 Task: Look for space in Zhangzhou, China from 4th September, 2023 to 10th September, 2023 for 1 adult in price range Rs.9000 to Rs.17000. Place can be private room with 1  bedroom having 1 bed and 1 bathroom. Property type can be house, flat, guest house, hotel. Amenities needed are: washing machine. Booking option can be shelf check-in. Required host language is Chinese (Simplified).
Action: Mouse moved to (286, 155)
Screenshot: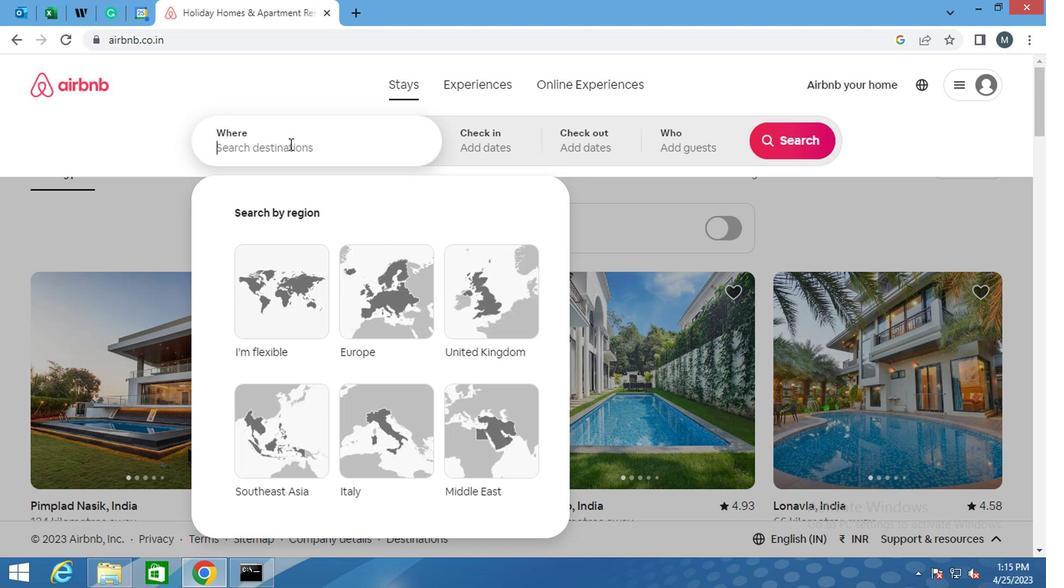 
Action: Mouse pressed left at (286, 155)
Screenshot: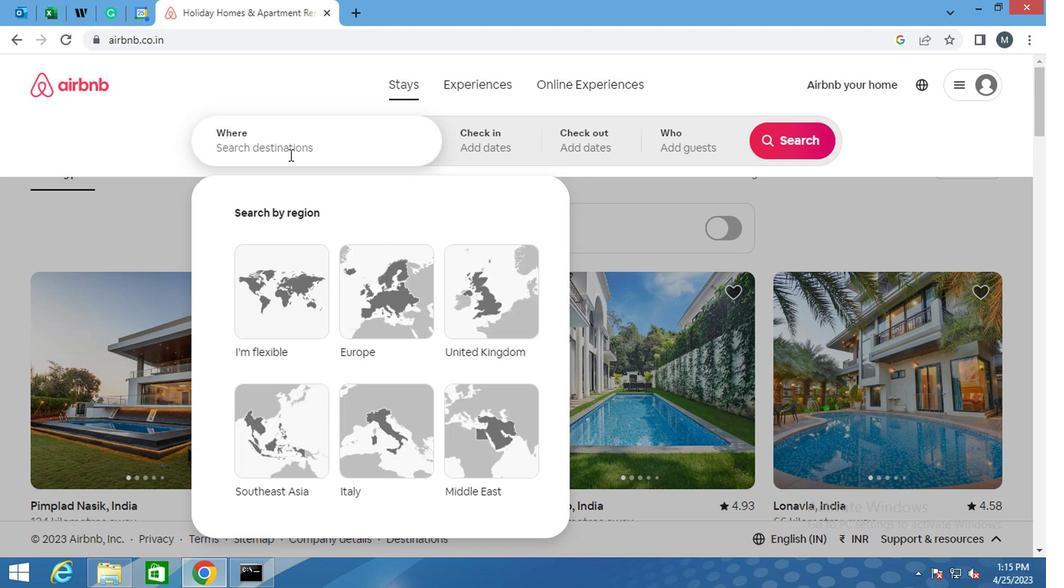 
Action: Mouse moved to (292, 152)
Screenshot: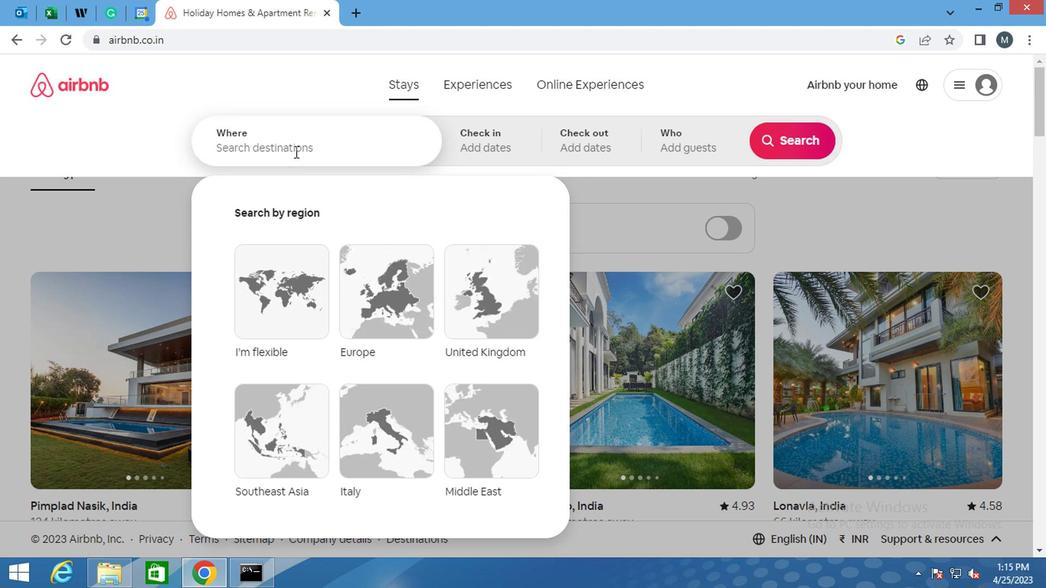 
Action: Key pressed <Key.shift>ZHANGZHOU,<Key.shift>CHINA
Screenshot: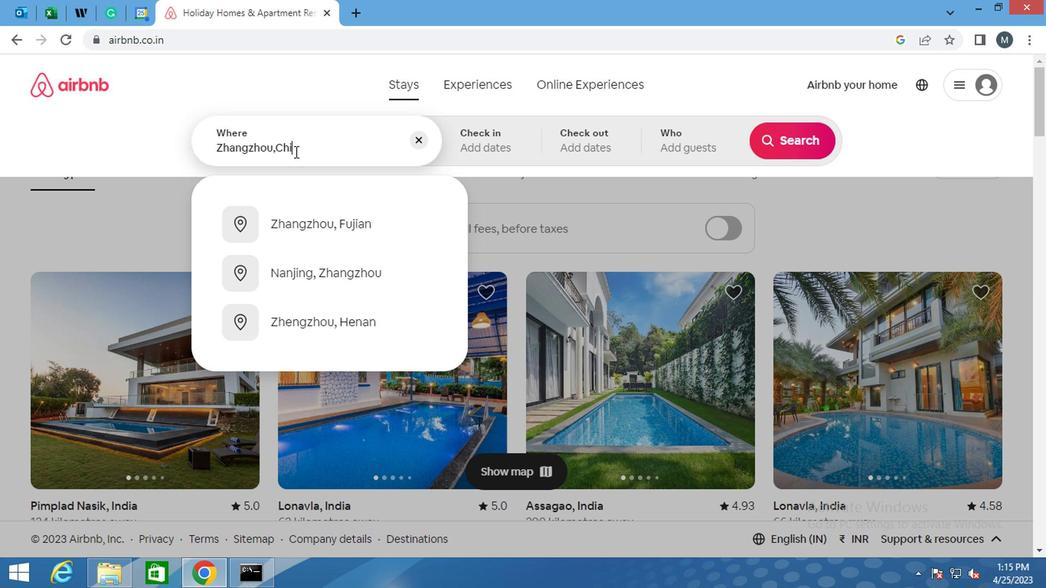 
Action: Mouse moved to (316, 141)
Screenshot: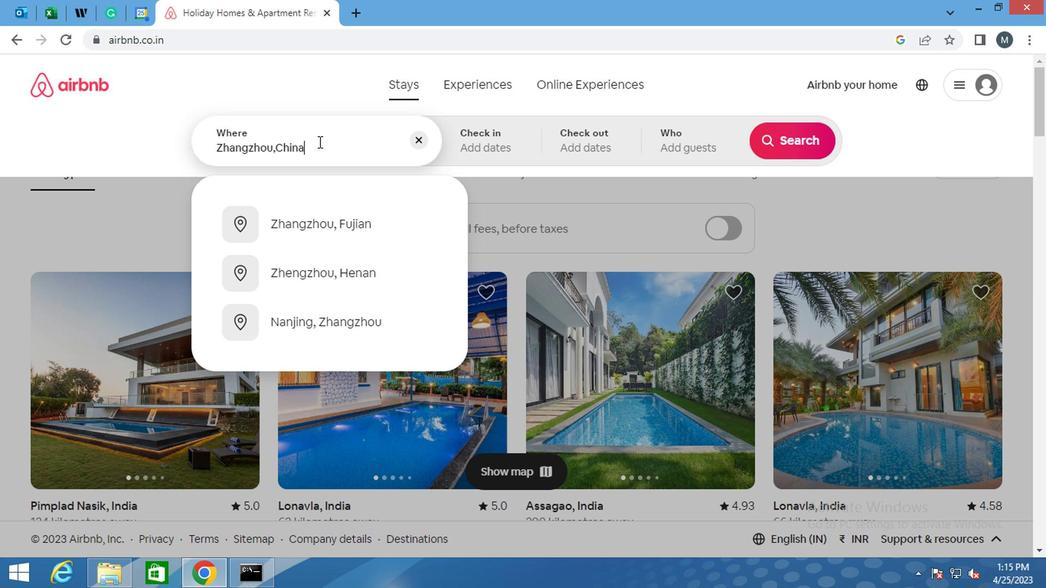 
Action: Key pressed <Key.enter>
Screenshot: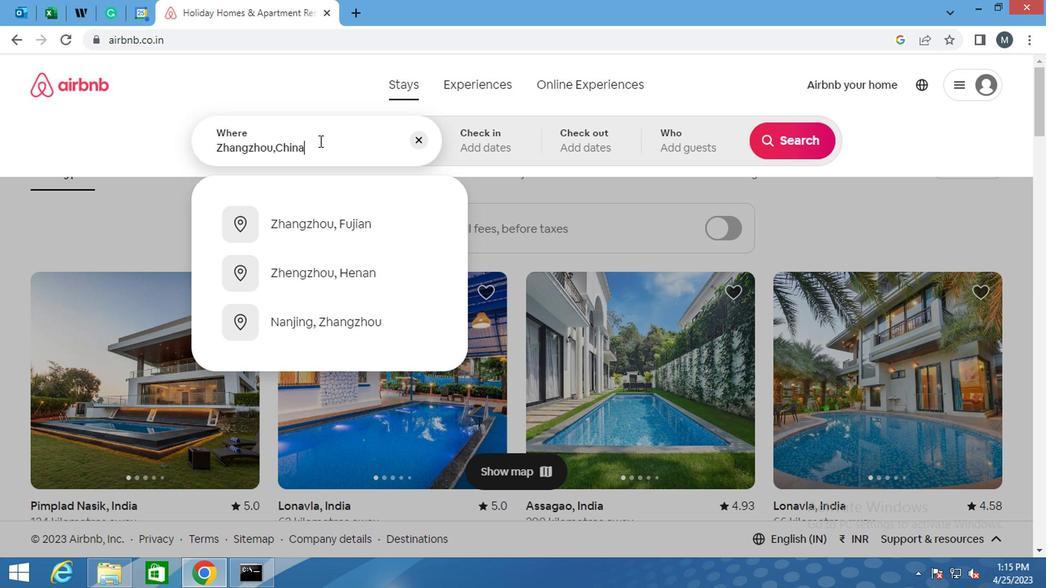 
Action: Mouse moved to (780, 264)
Screenshot: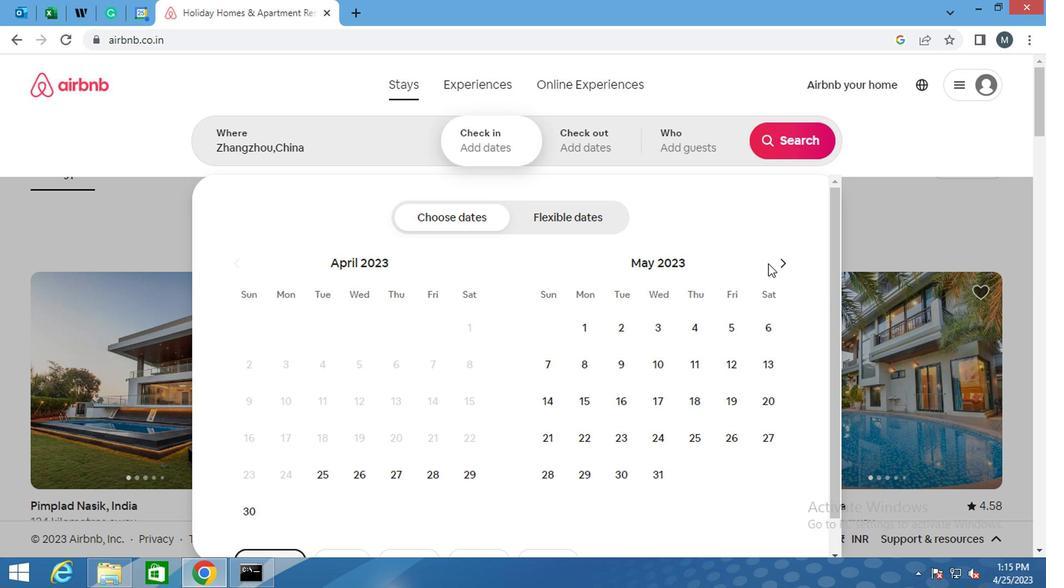 
Action: Mouse pressed left at (780, 264)
Screenshot: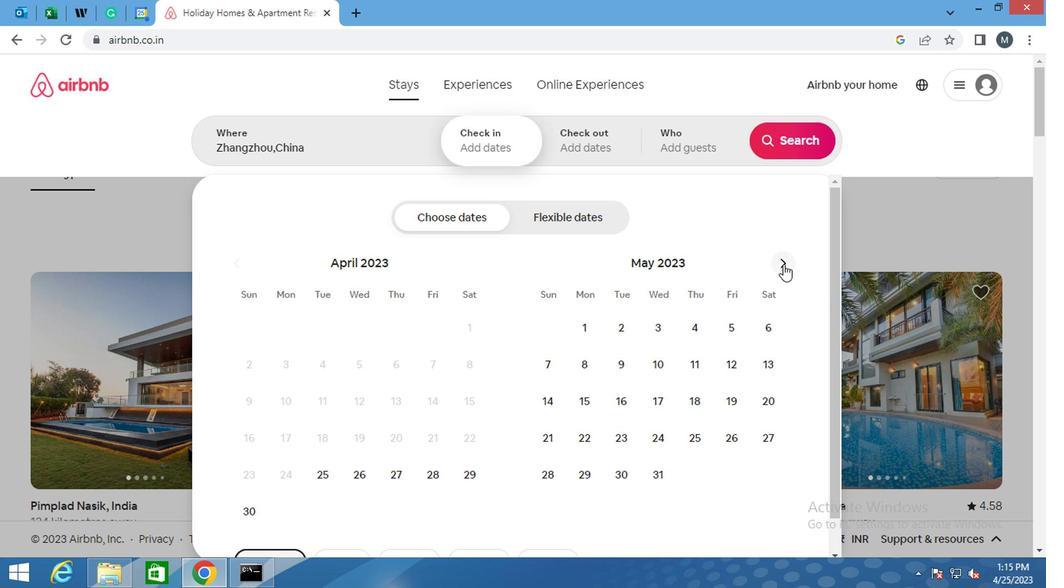 
Action: Mouse pressed left at (780, 264)
Screenshot: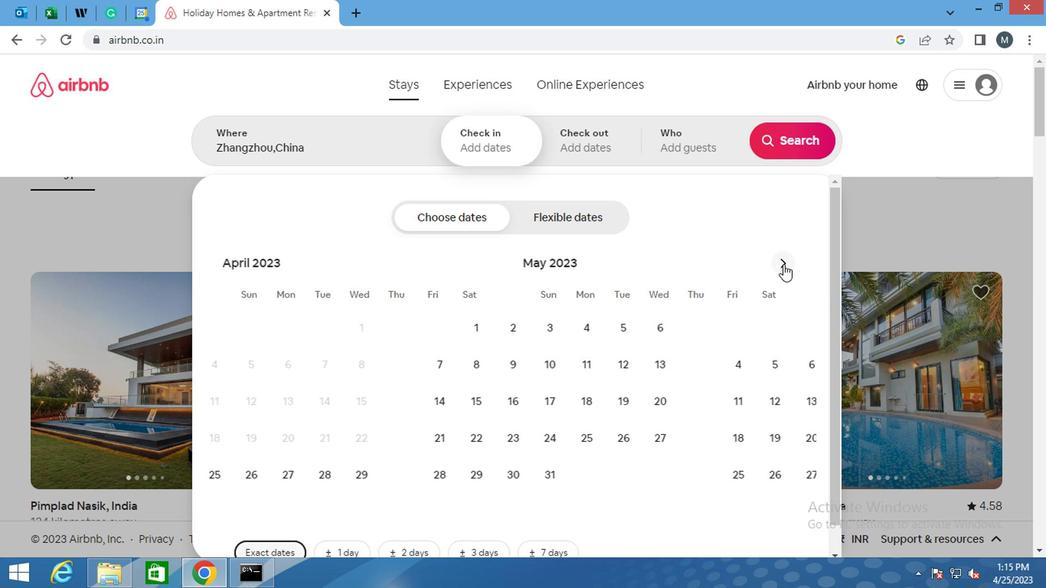 
Action: Mouse pressed left at (780, 264)
Screenshot: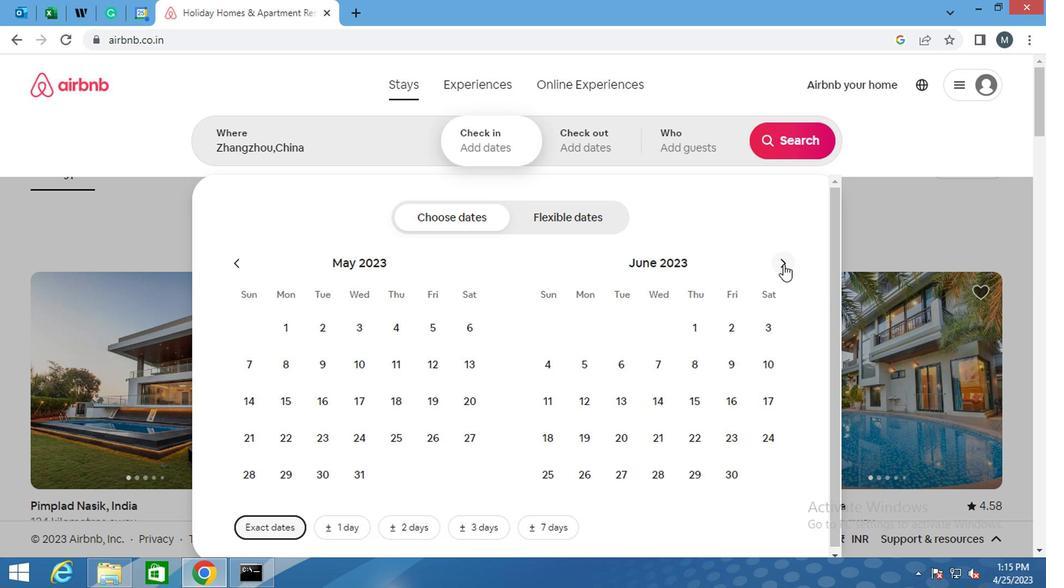 
Action: Mouse moved to (780, 264)
Screenshot: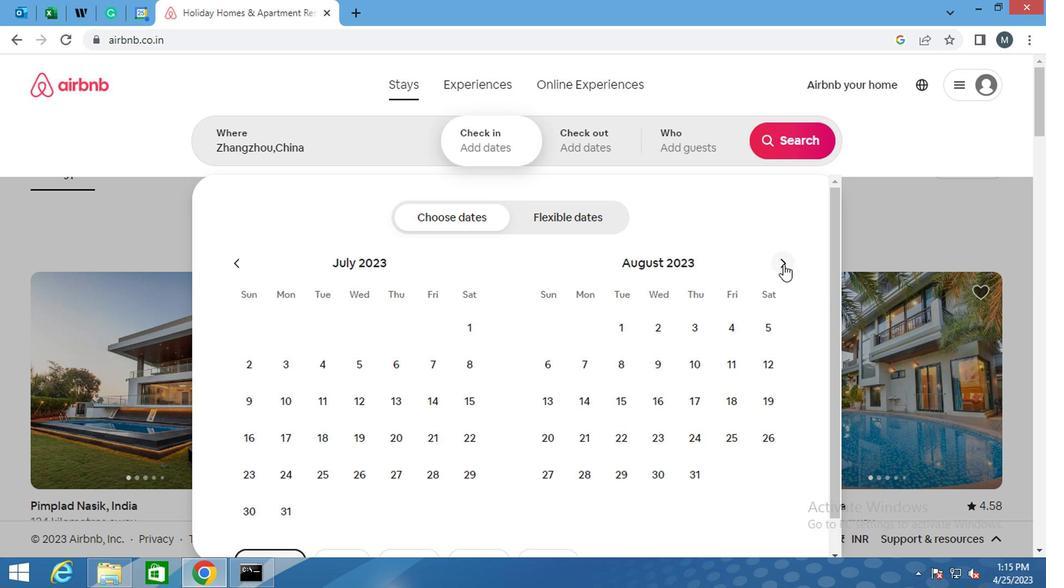 
Action: Mouse pressed left at (780, 264)
Screenshot: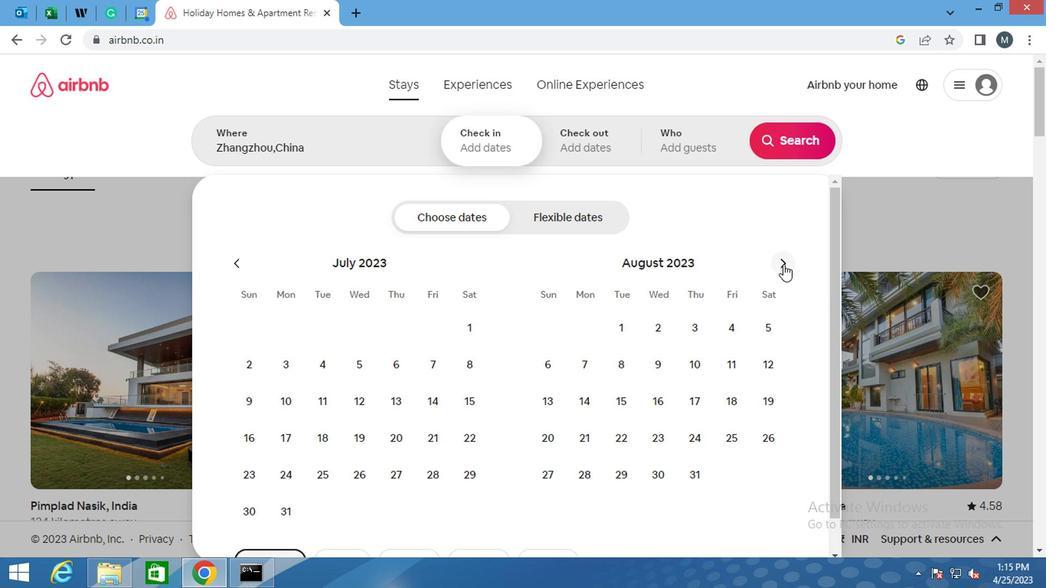 
Action: Mouse moved to (582, 367)
Screenshot: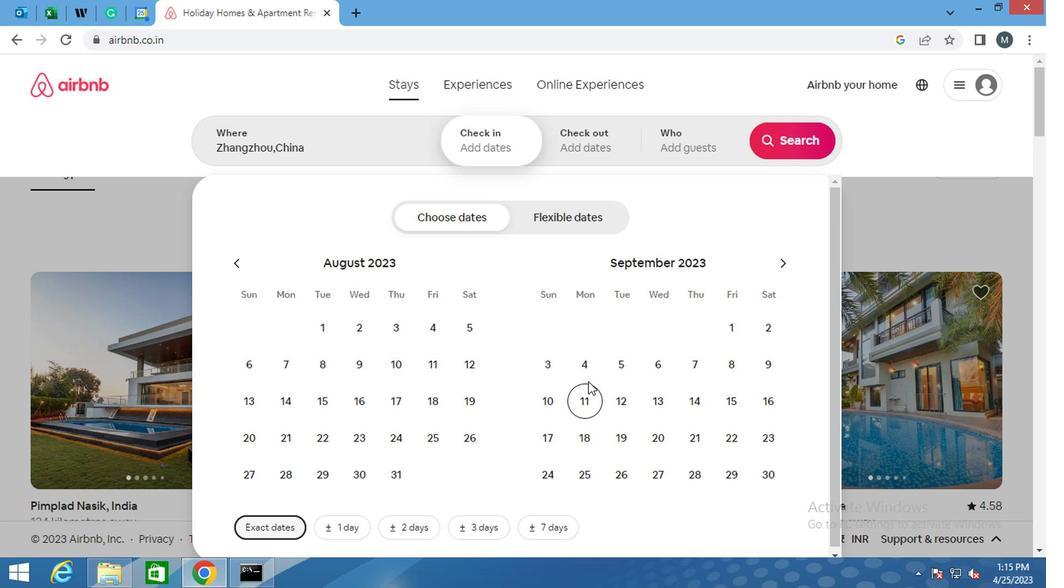 
Action: Mouse pressed left at (582, 367)
Screenshot: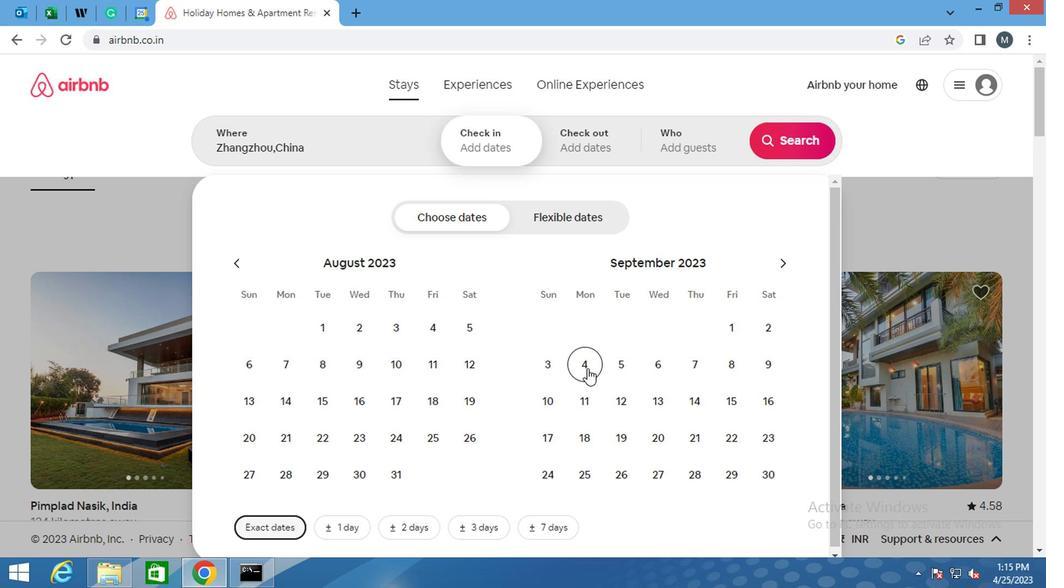
Action: Mouse moved to (558, 404)
Screenshot: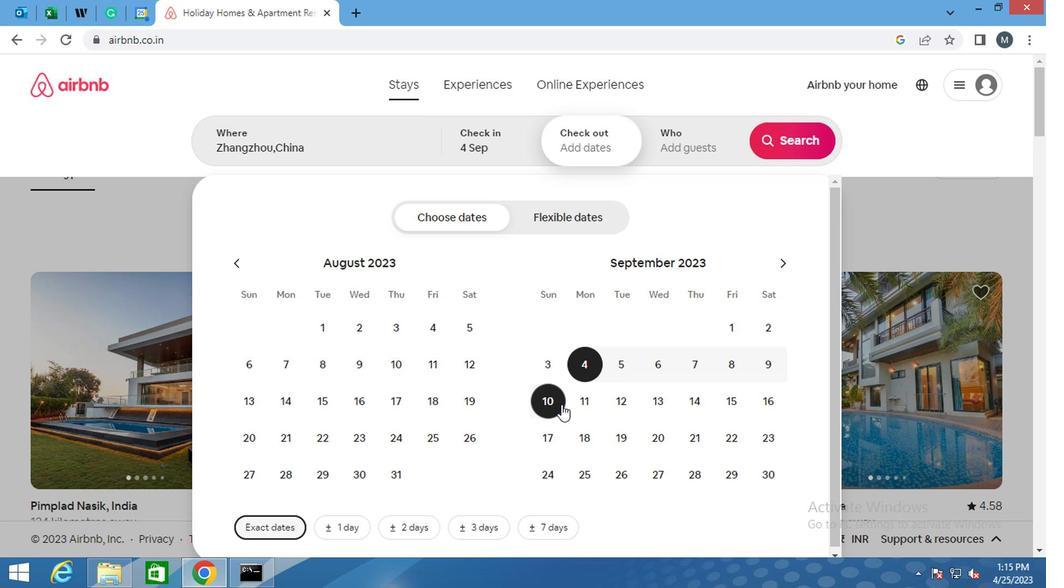 
Action: Mouse pressed left at (558, 404)
Screenshot: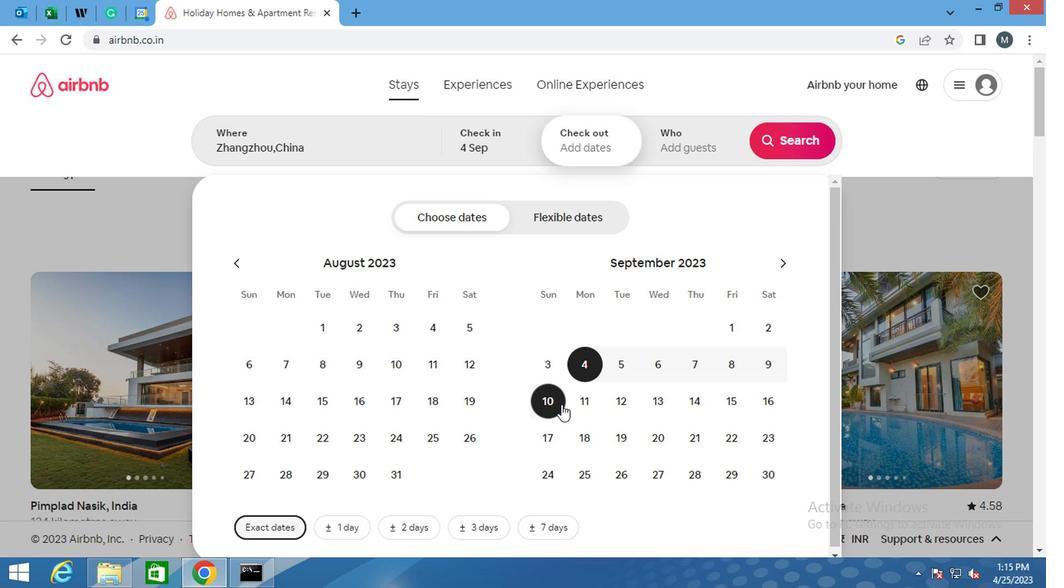 
Action: Mouse moved to (707, 130)
Screenshot: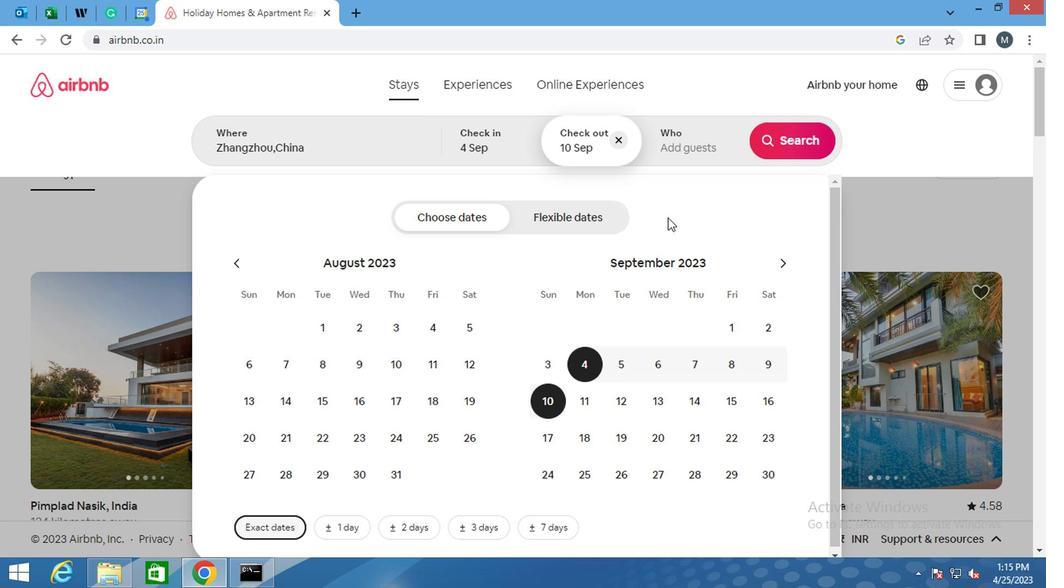 
Action: Mouse pressed left at (707, 130)
Screenshot: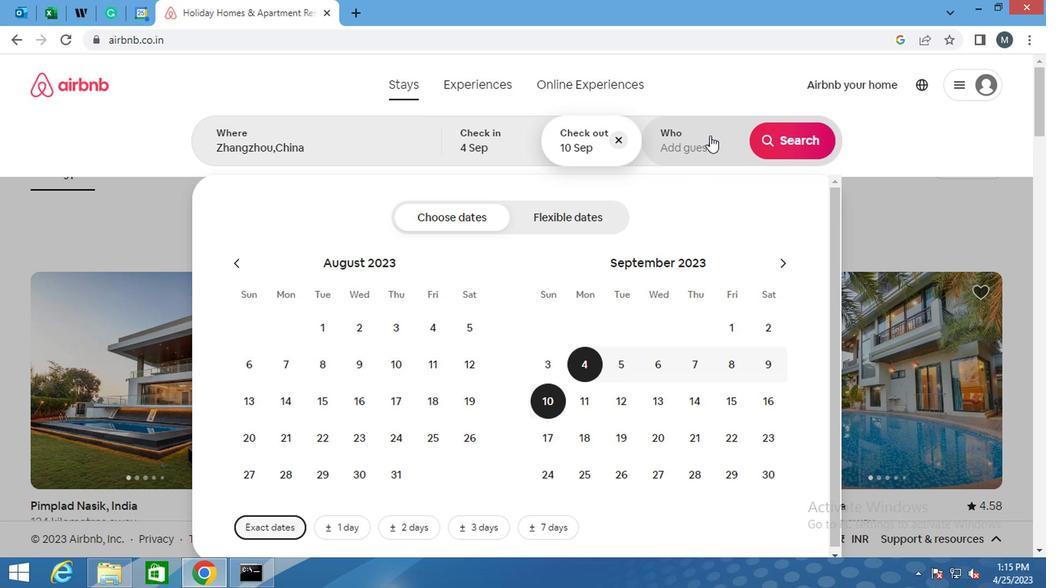 
Action: Mouse moved to (794, 225)
Screenshot: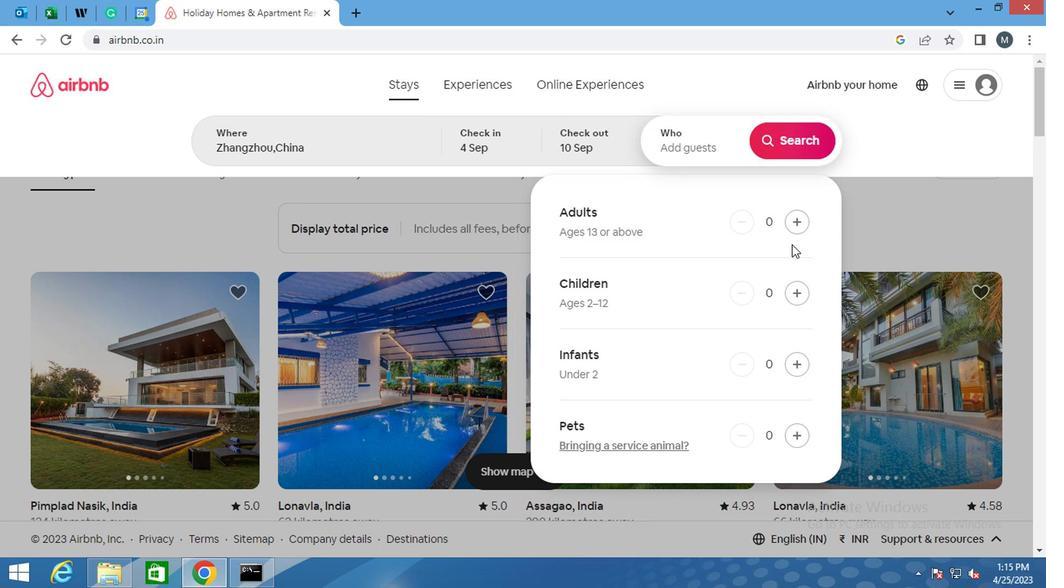 
Action: Mouse pressed left at (794, 225)
Screenshot: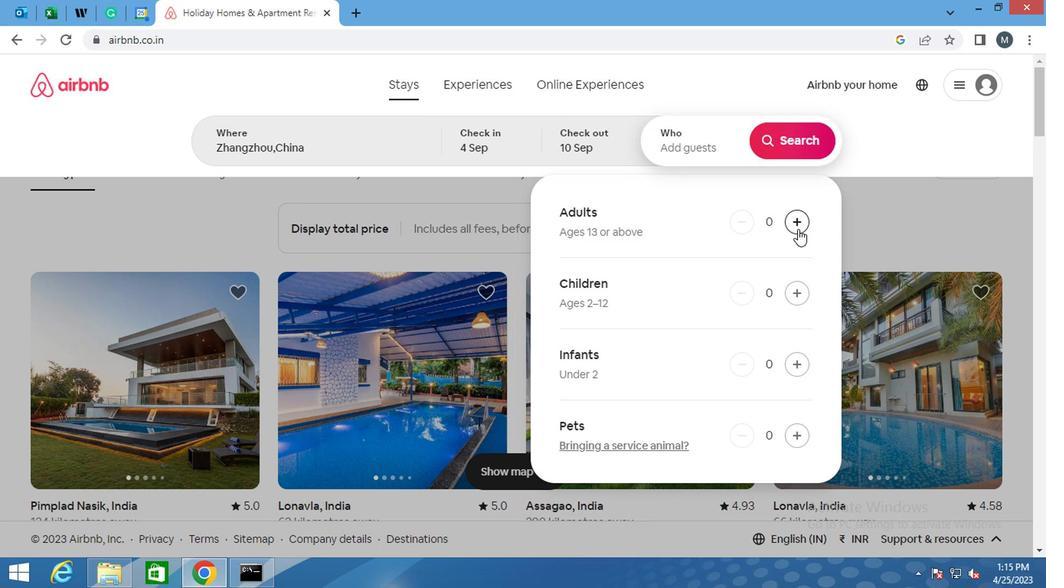
Action: Mouse moved to (779, 143)
Screenshot: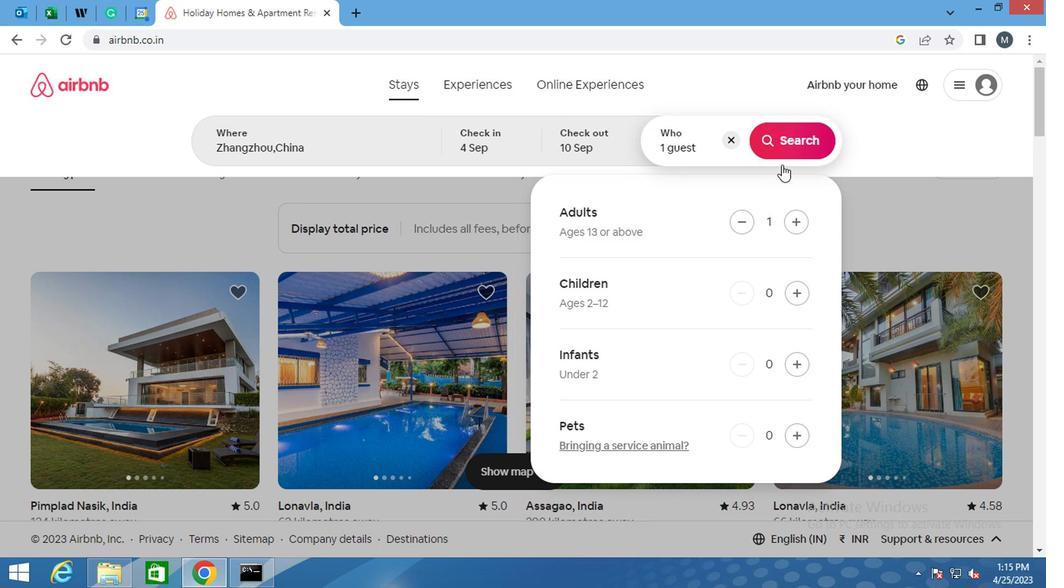 
Action: Mouse pressed left at (779, 143)
Screenshot: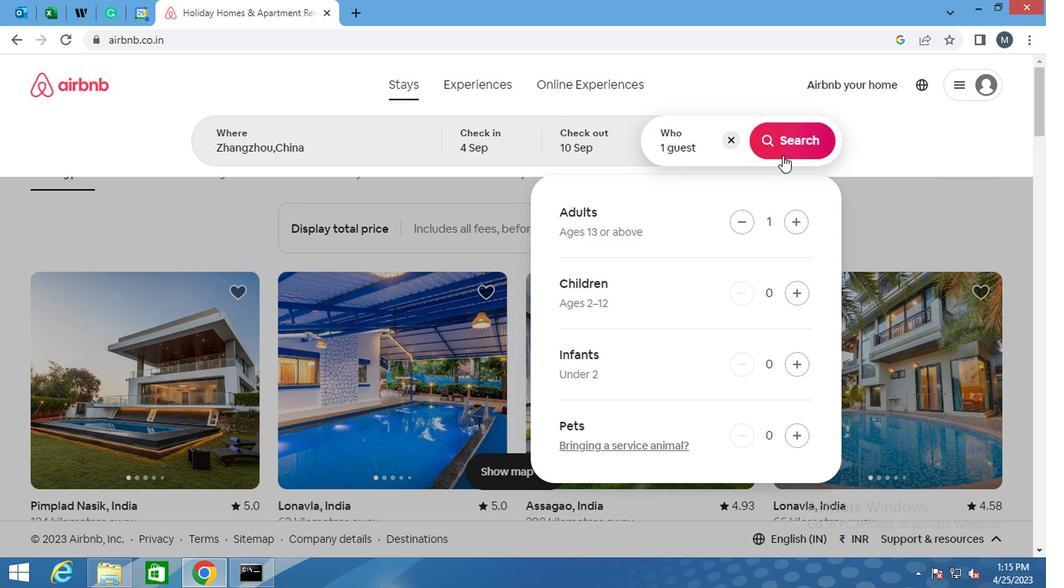 
Action: Mouse moved to (977, 160)
Screenshot: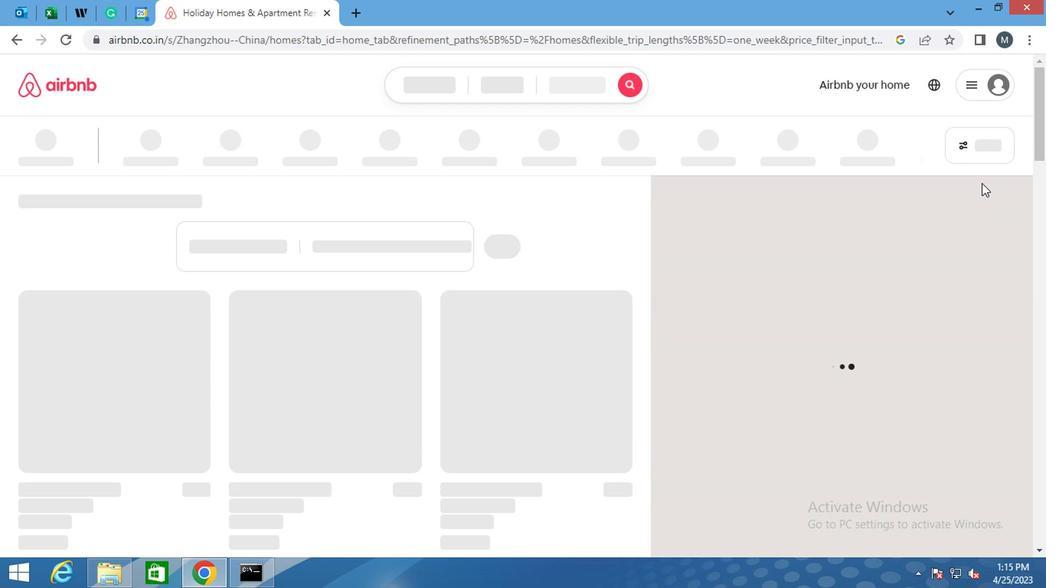 
Action: Mouse pressed left at (977, 160)
Screenshot: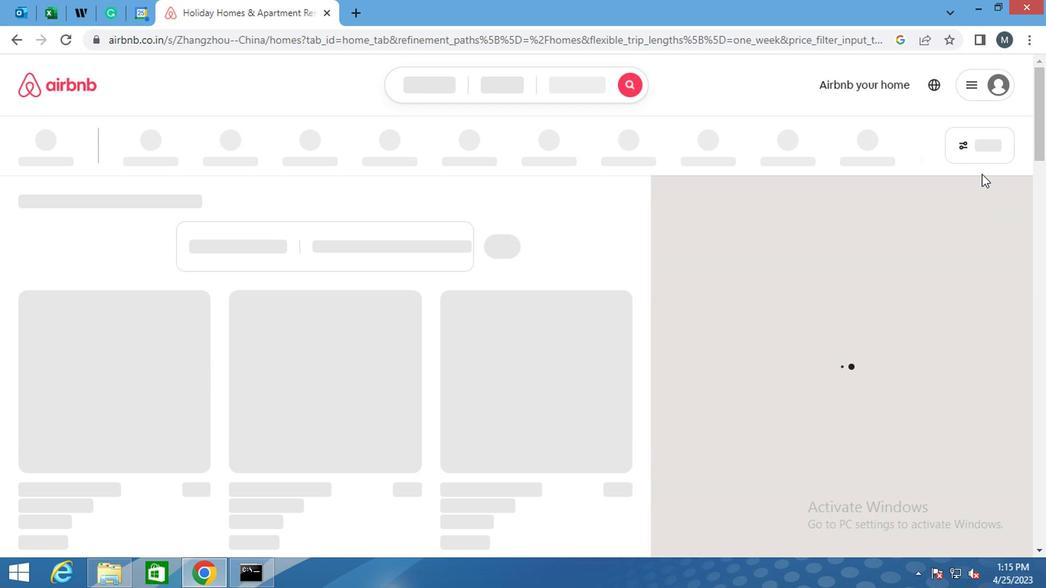 
Action: Mouse moved to (400, 247)
Screenshot: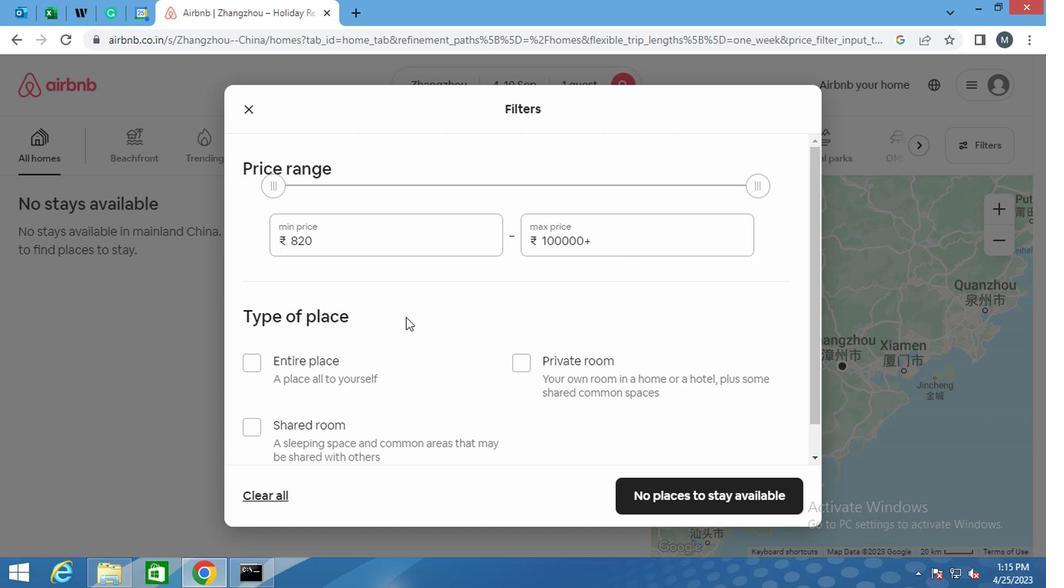 
Action: Mouse pressed left at (400, 247)
Screenshot: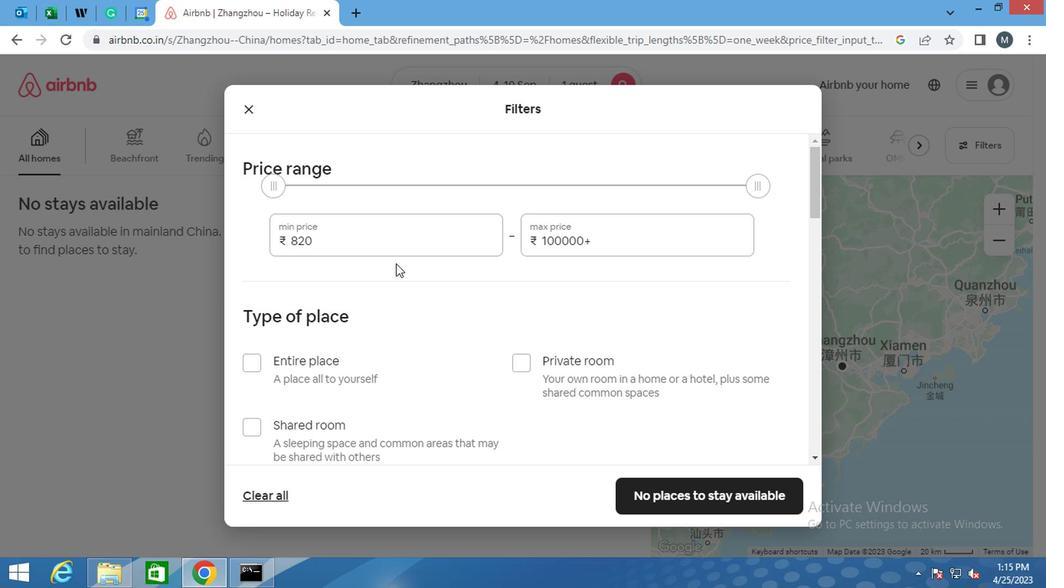 
Action: Mouse moved to (395, 253)
Screenshot: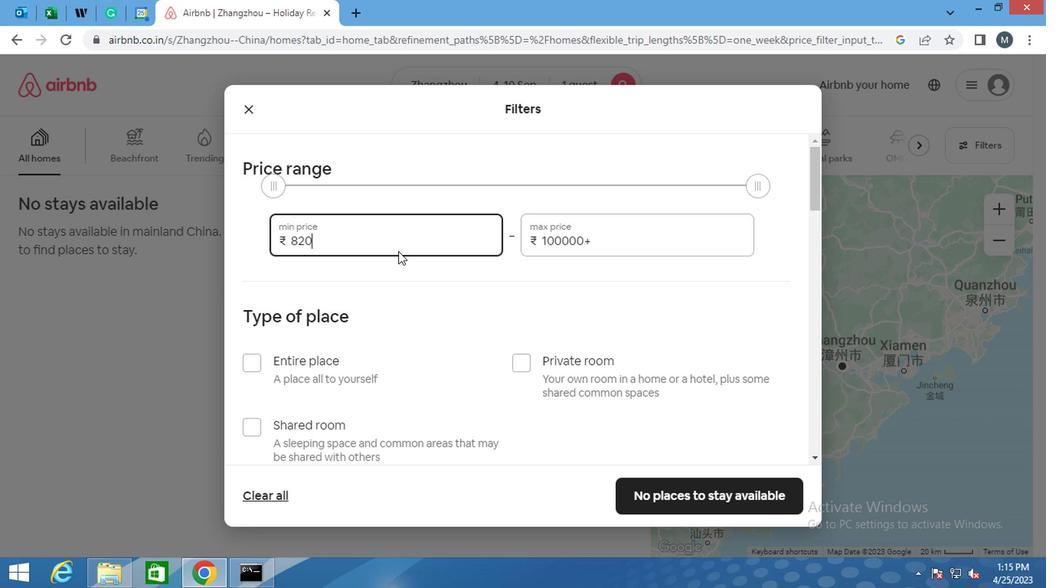 
Action: Key pressed <Key.backspace><Key.backspace><Key.backspace>
Screenshot: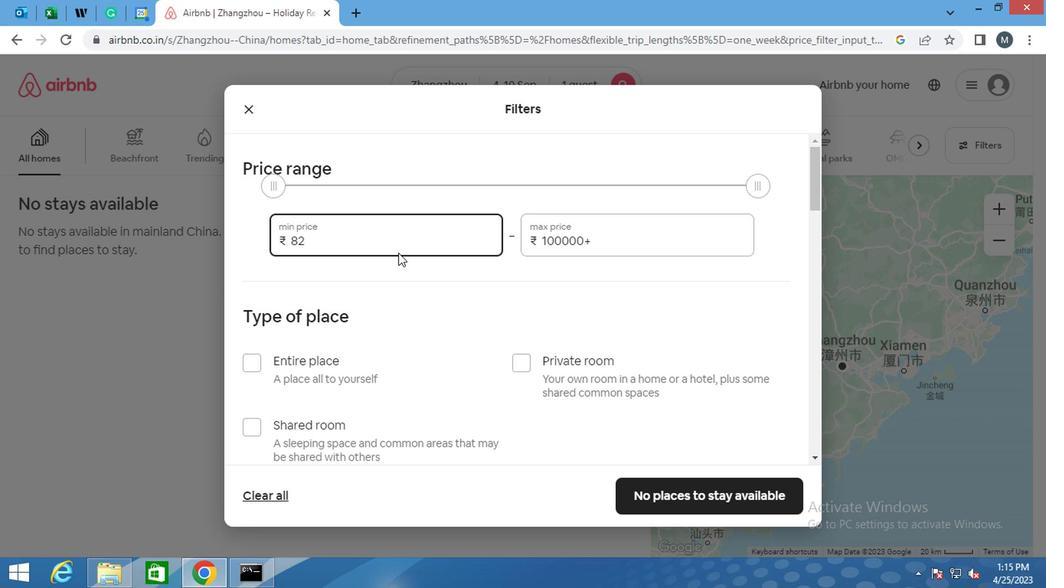 
Action: Mouse moved to (395, 254)
Screenshot: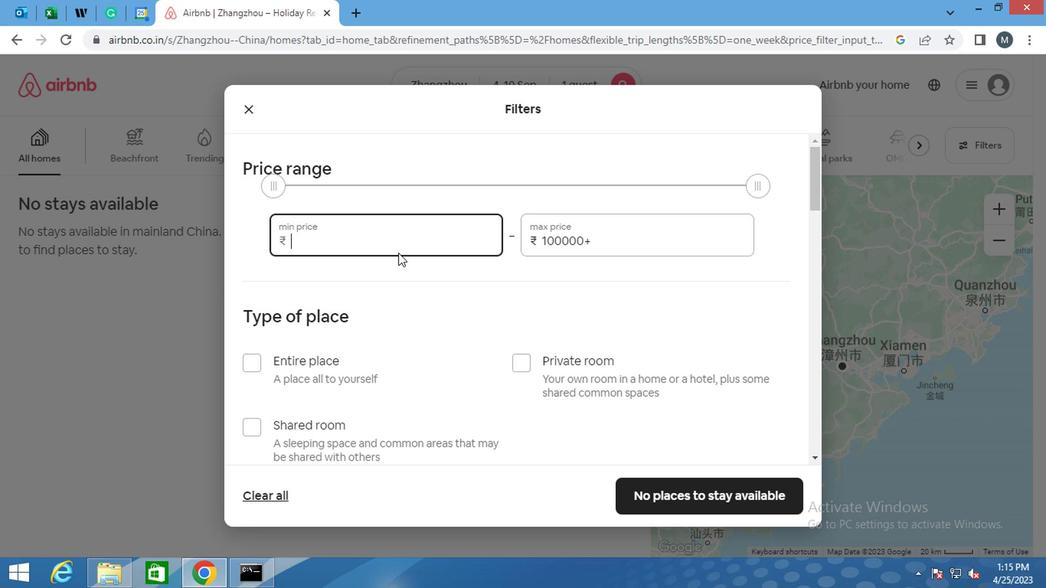 
Action: Key pressed 9000
Screenshot: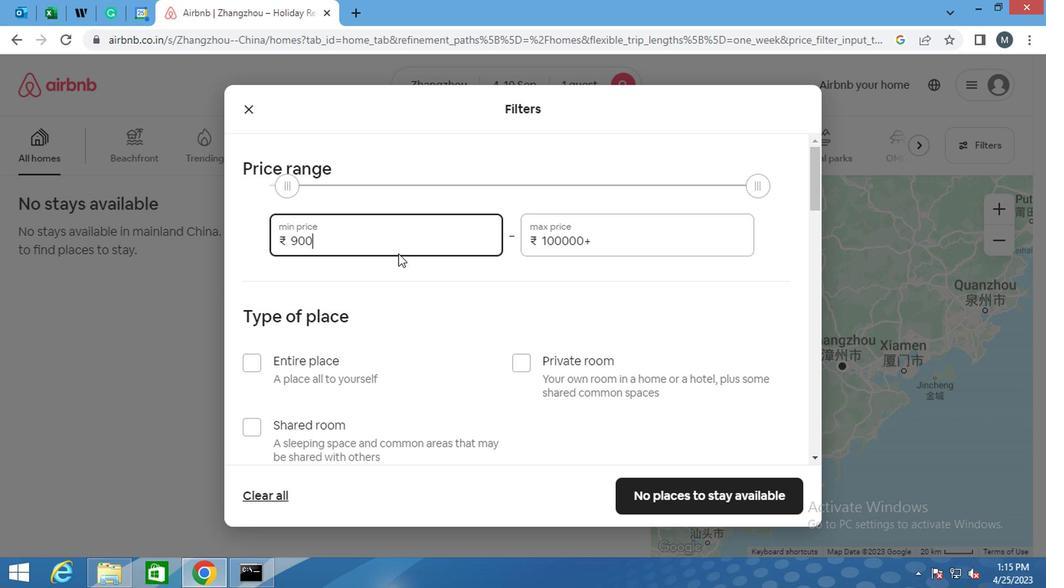
Action: Mouse moved to (607, 237)
Screenshot: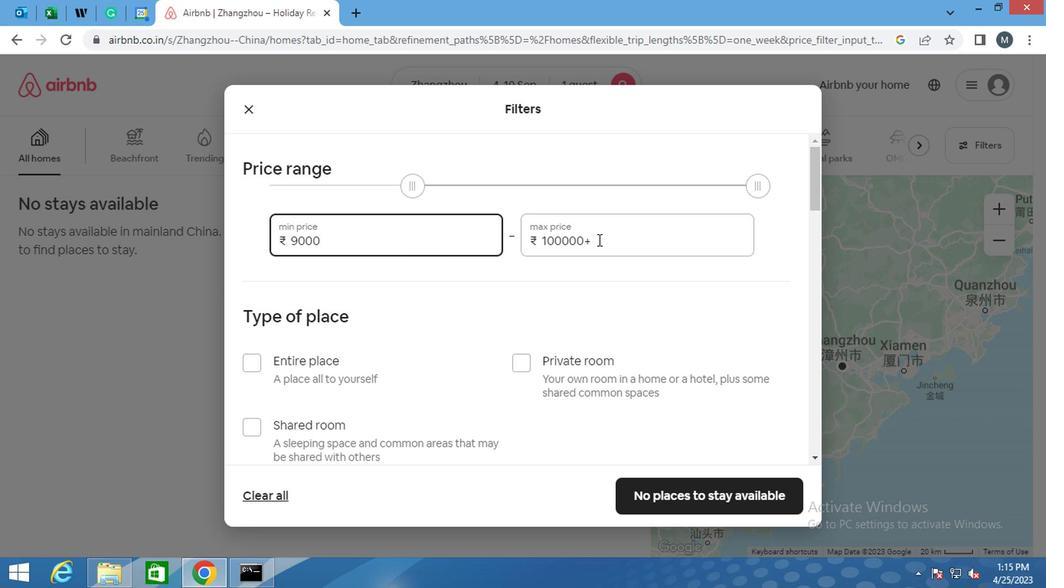 
Action: Mouse pressed left at (607, 237)
Screenshot: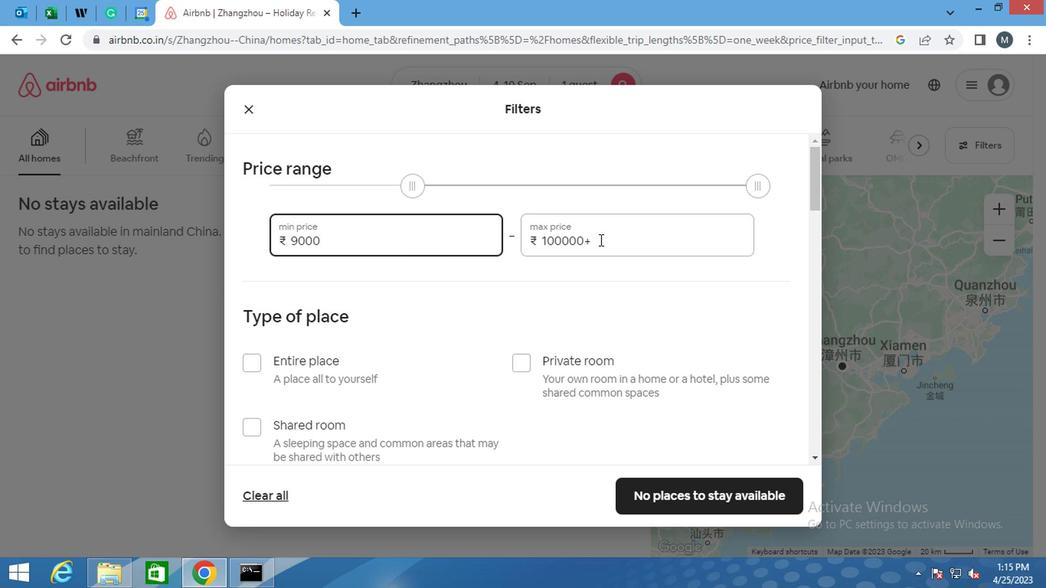
Action: Mouse moved to (608, 242)
Screenshot: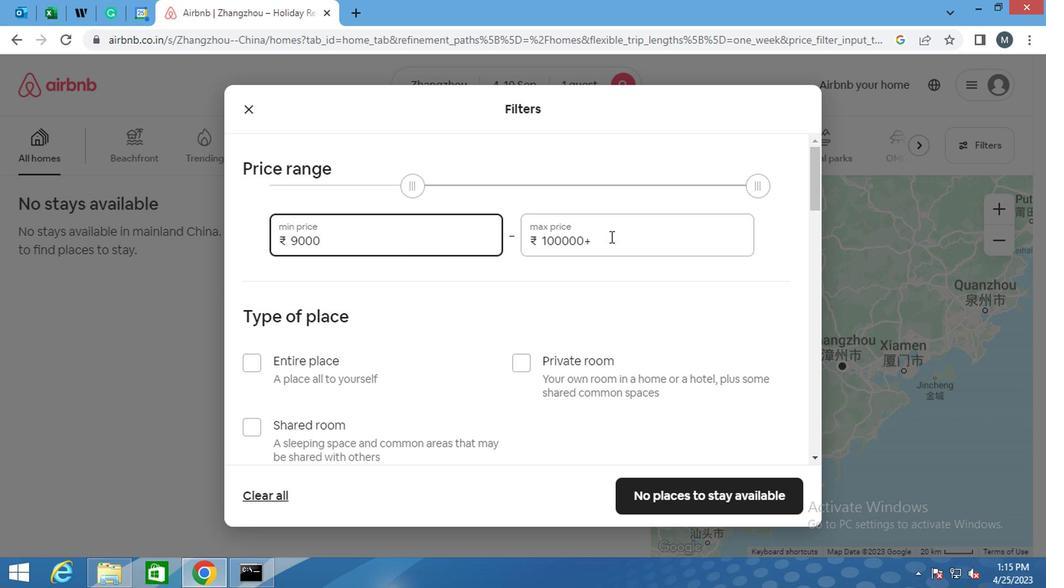 
Action: Key pressed <Key.backspace><Key.backspace>
Screenshot: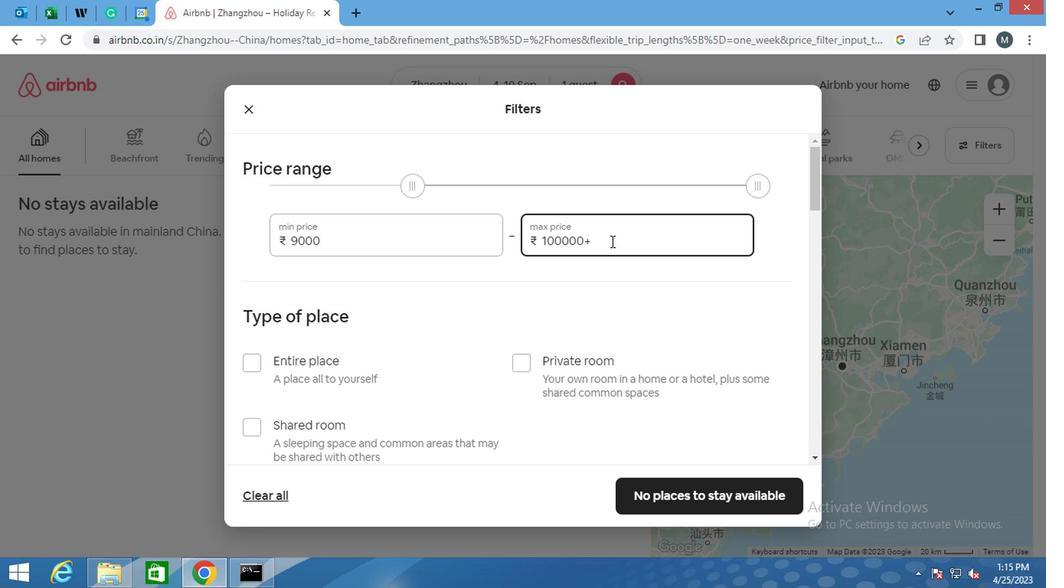 
Action: Mouse moved to (606, 242)
Screenshot: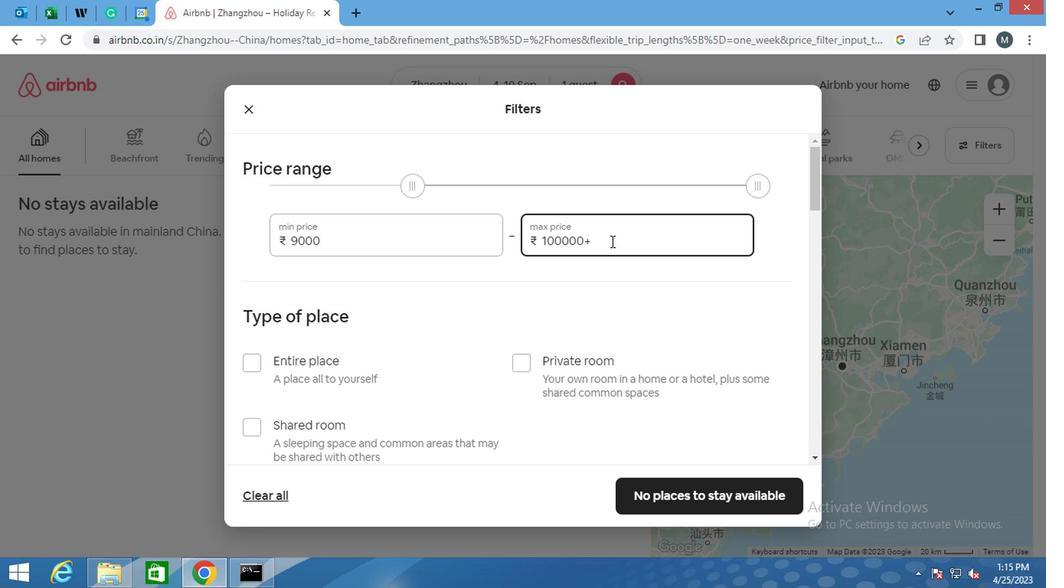 
Action: Key pressed <Key.backspace><Key.backspace><Key.backspace>
Screenshot: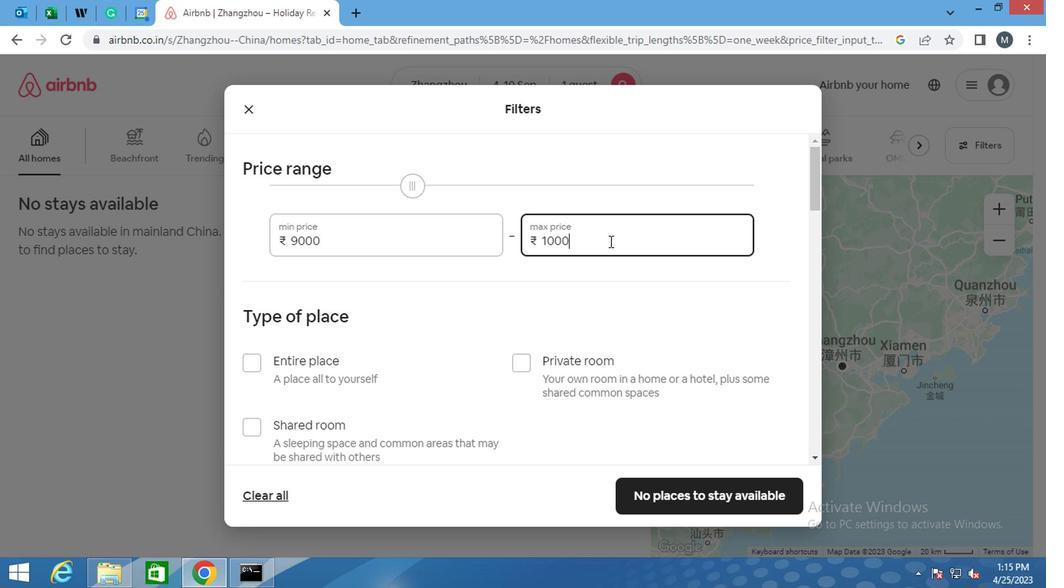 
Action: Mouse moved to (604, 242)
Screenshot: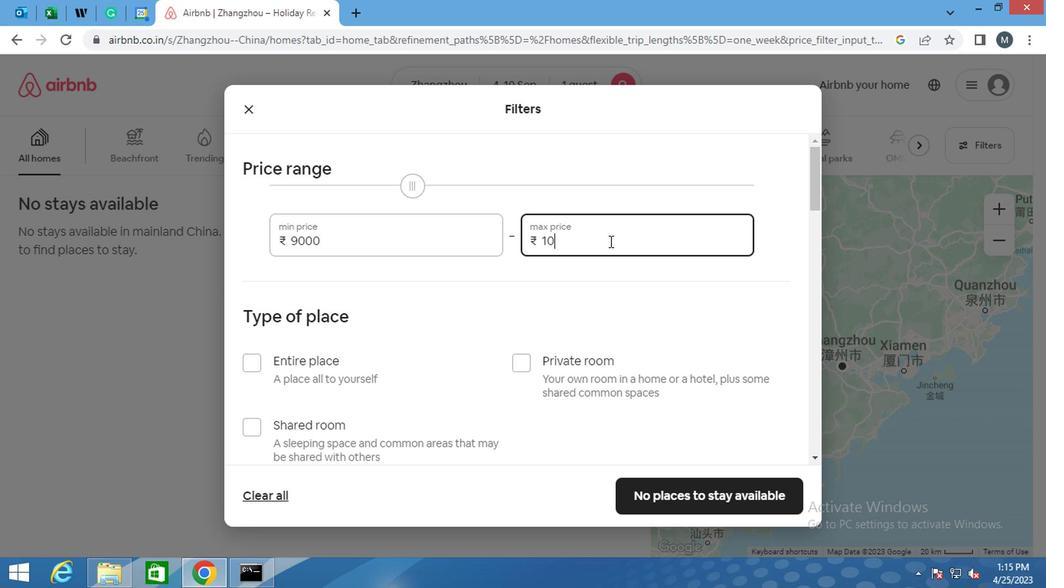 
Action: Key pressed <Key.backspace>
Screenshot: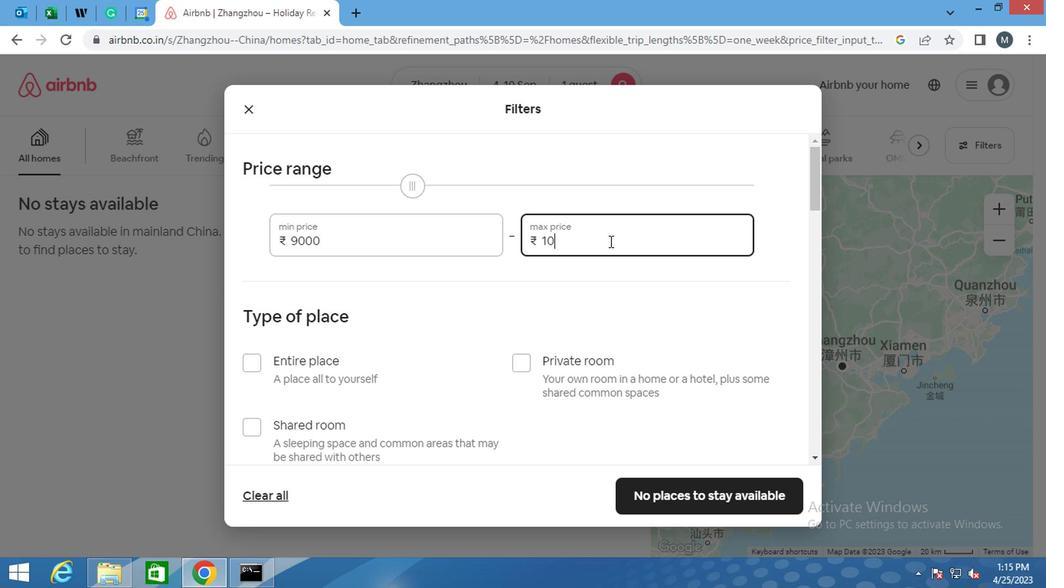 
Action: Mouse moved to (599, 242)
Screenshot: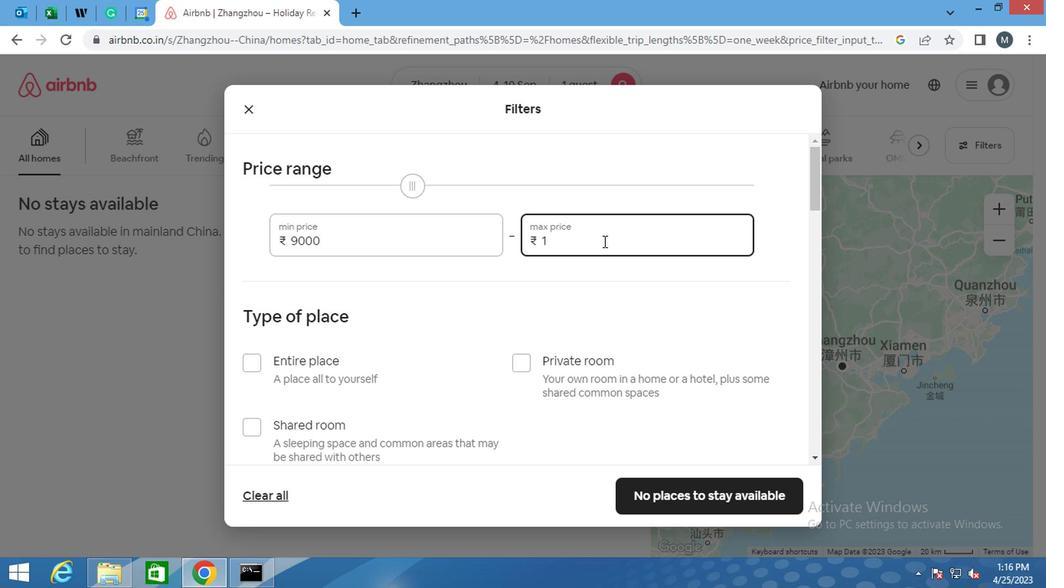 
Action: Key pressed 7000
Screenshot: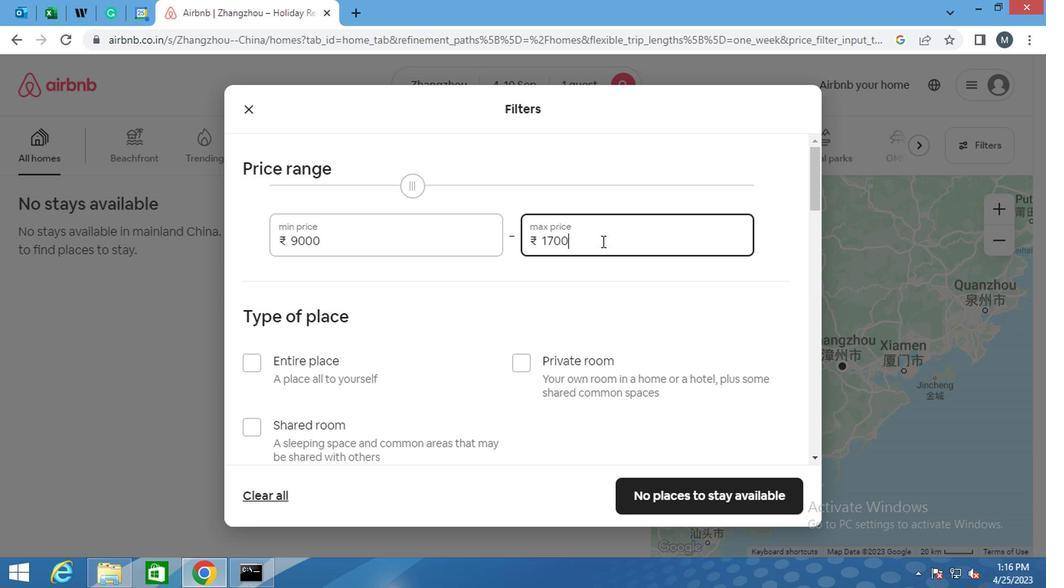 
Action: Mouse moved to (589, 242)
Screenshot: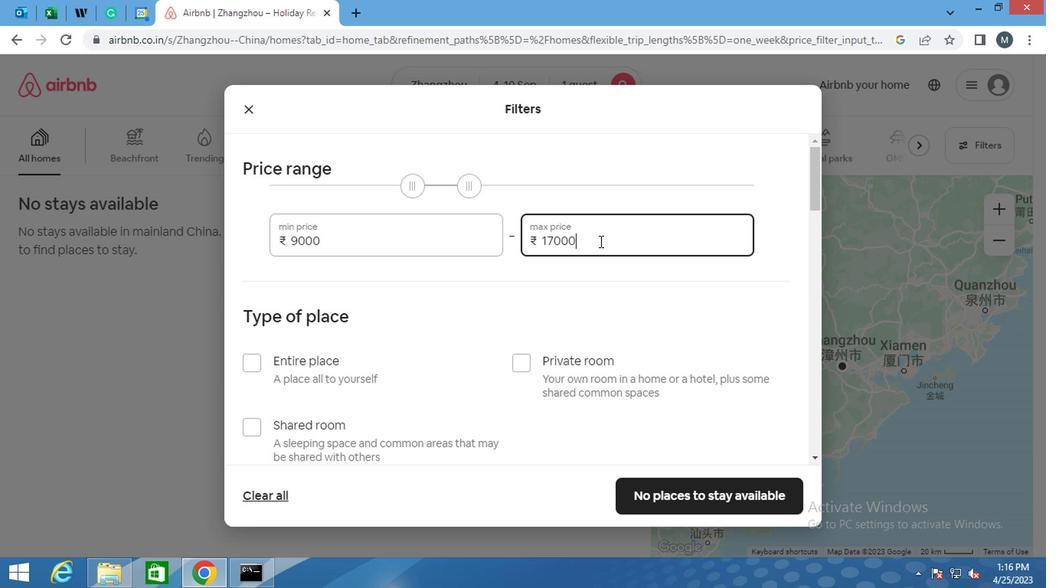 
Action: Mouse scrolled (589, 241) with delta (0, -1)
Screenshot: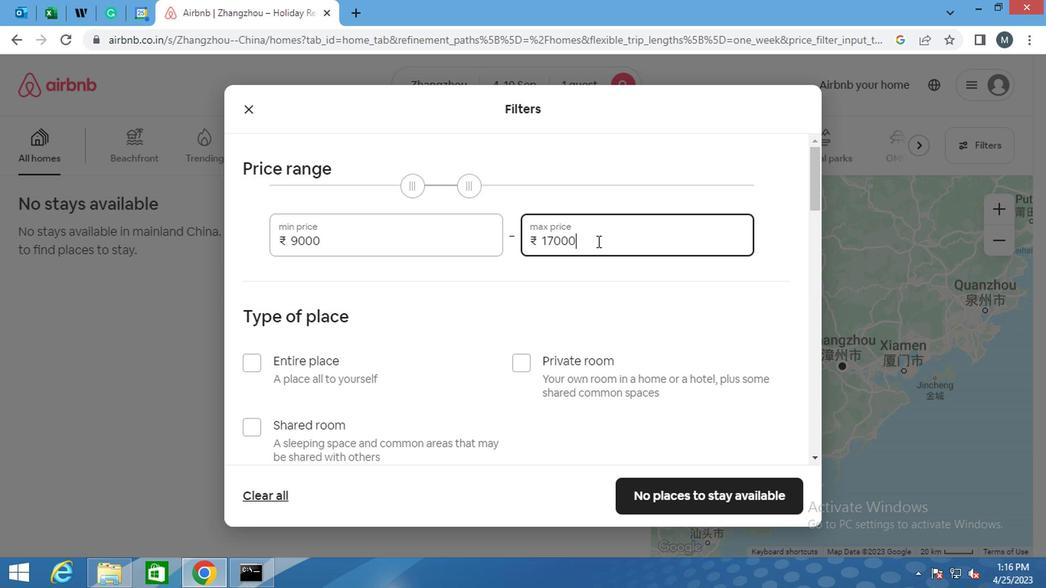 
Action: Mouse moved to (509, 290)
Screenshot: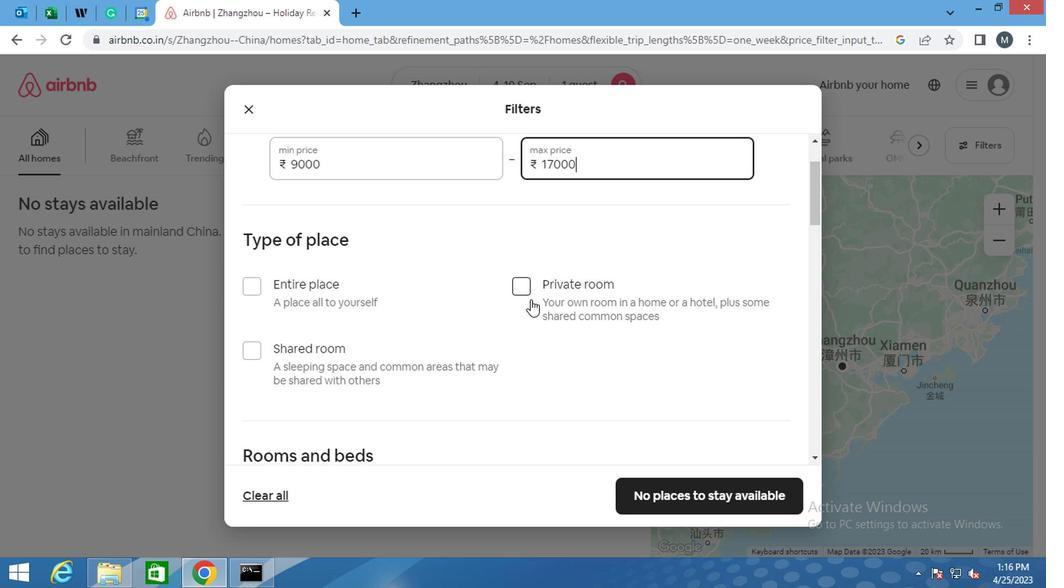 
Action: Mouse pressed left at (509, 290)
Screenshot: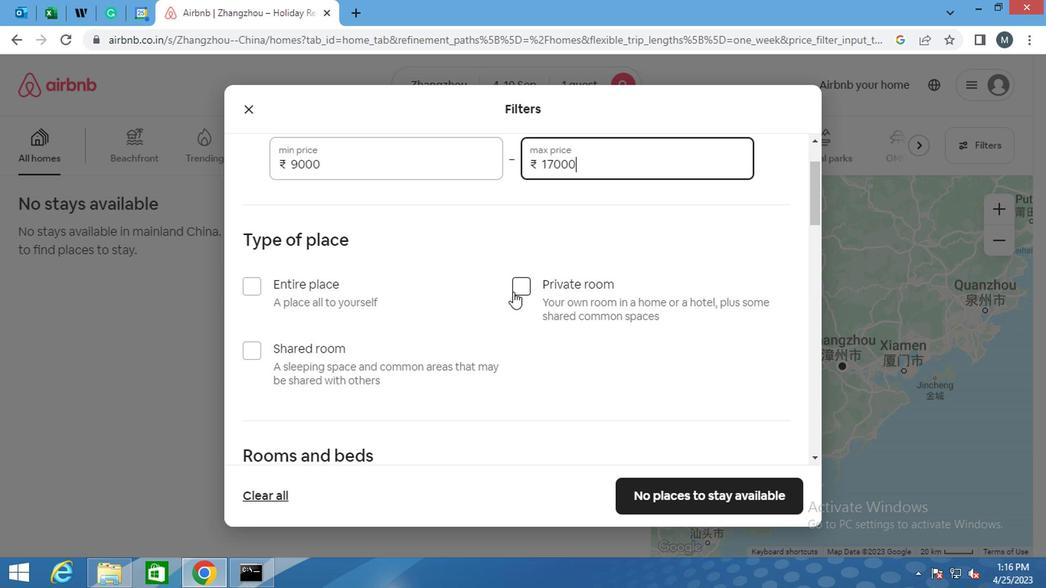 
Action: Mouse moved to (368, 288)
Screenshot: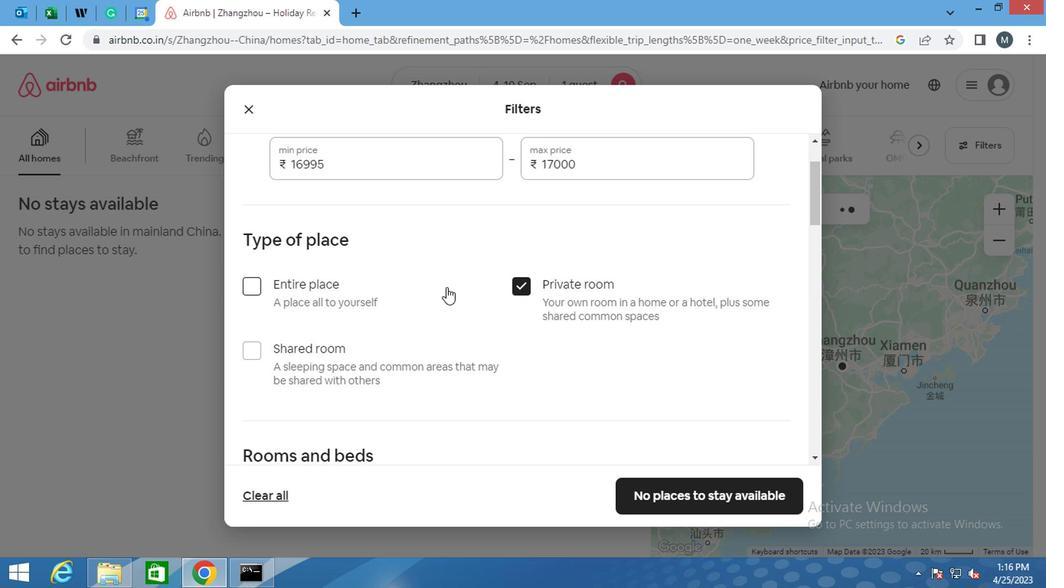 
Action: Mouse scrolled (368, 287) with delta (0, 0)
Screenshot: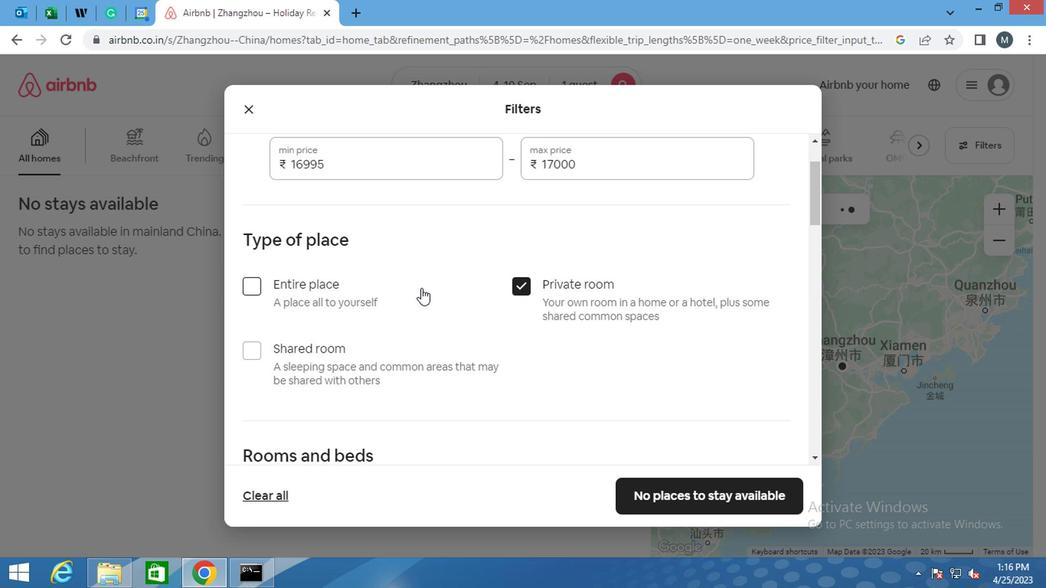 
Action: Mouse moved to (366, 288)
Screenshot: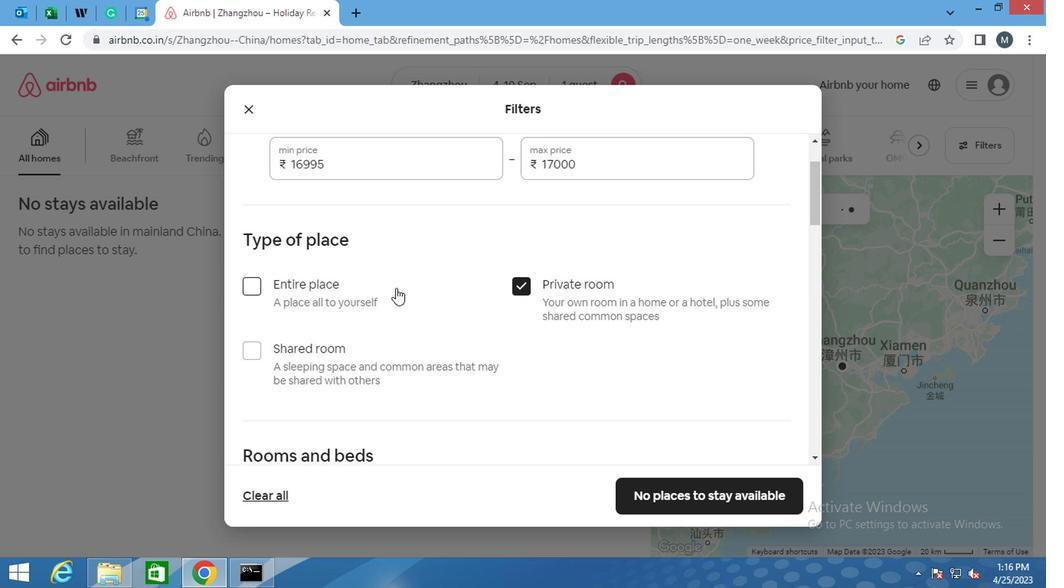 
Action: Mouse scrolled (366, 287) with delta (0, 0)
Screenshot: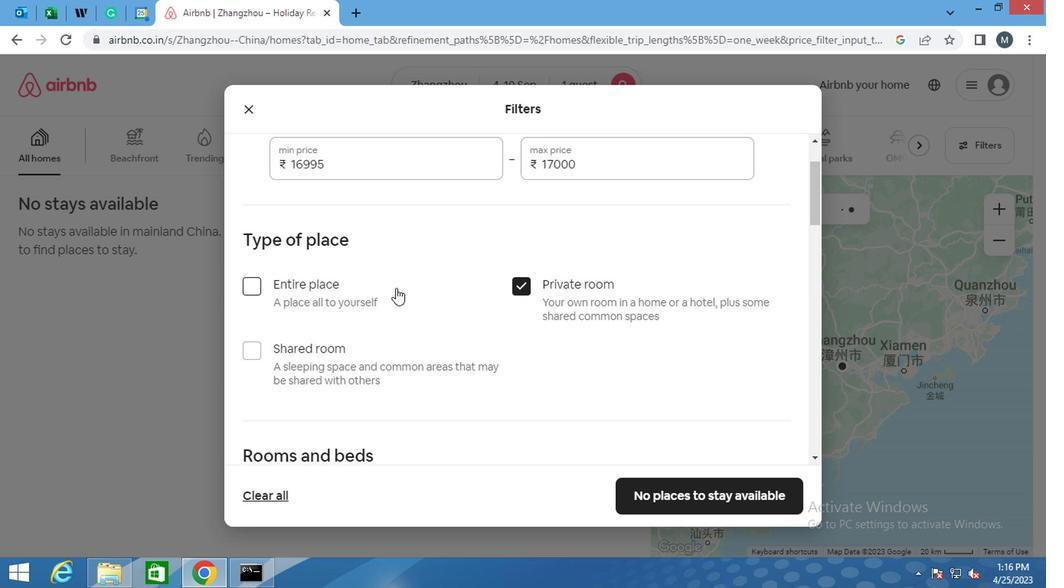 
Action: Mouse moved to (358, 293)
Screenshot: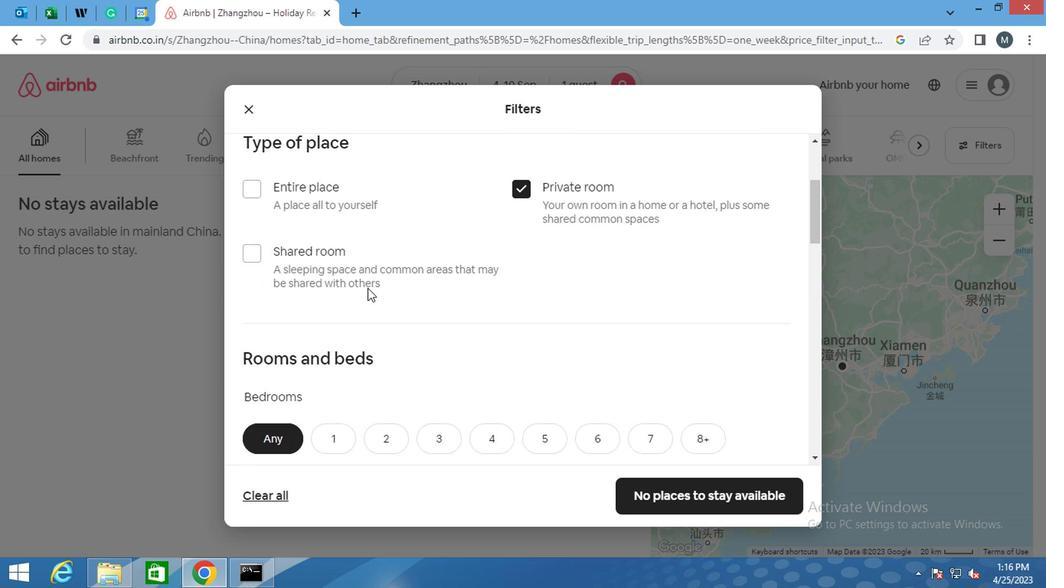 
Action: Mouse scrolled (358, 293) with delta (0, 0)
Screenshot: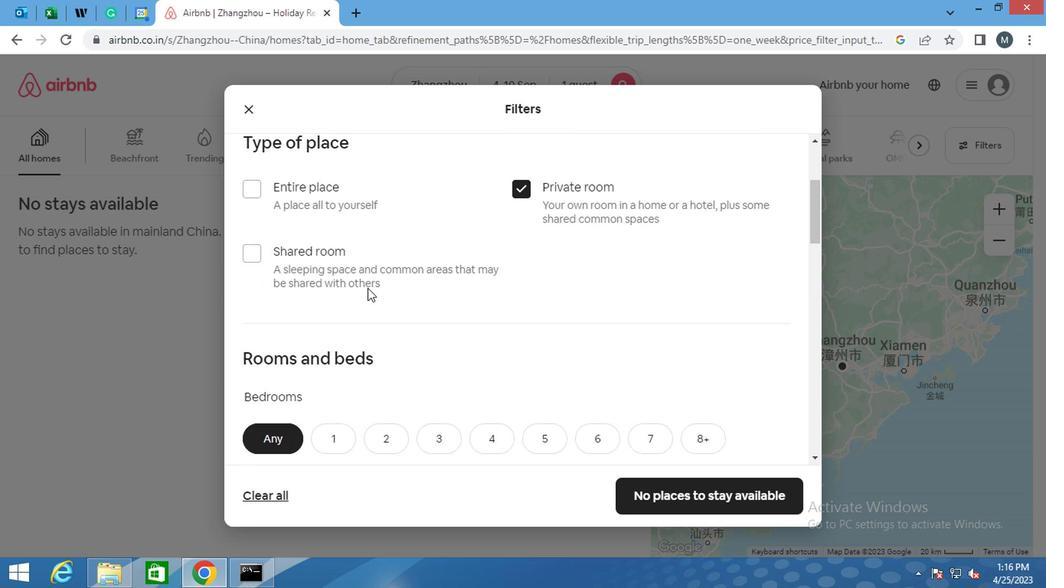 
Action: Mouse moved to (335, 310)
Screenshot: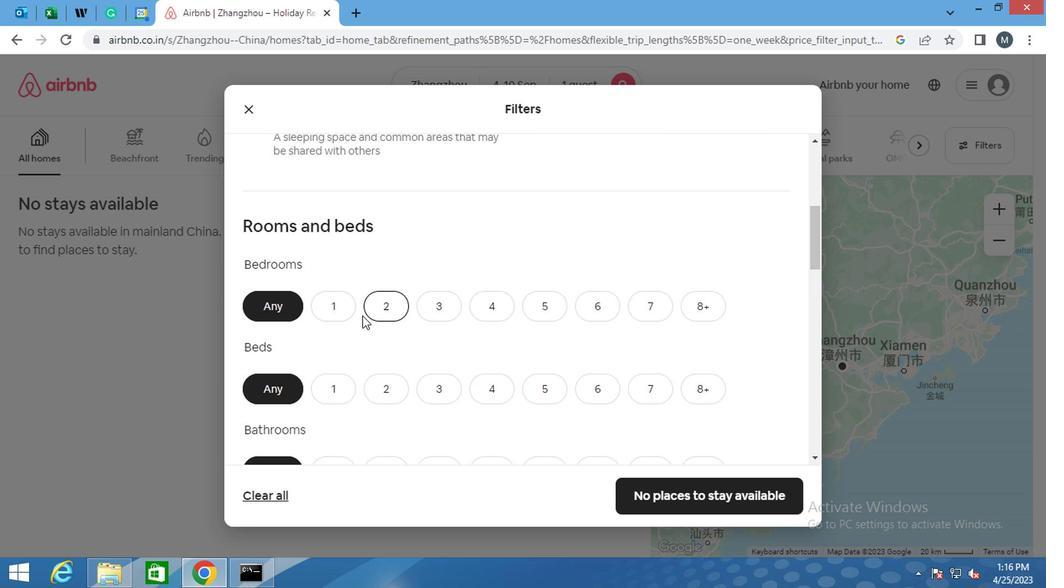 
Action: Mouse pressed left at (335, 310)
Screenshot: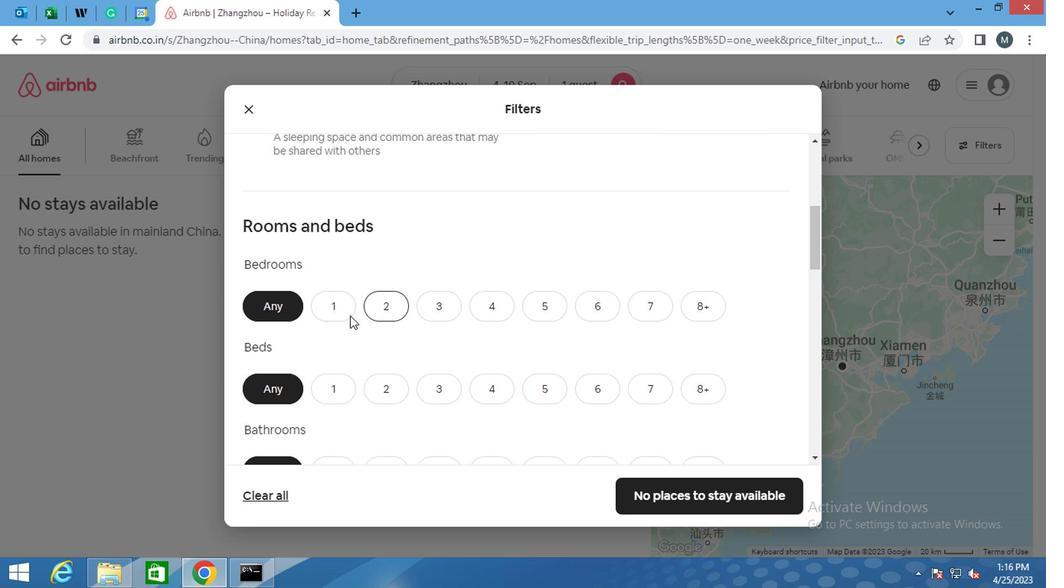 
Action: Mouse moved to (332, 379)
Screenshot: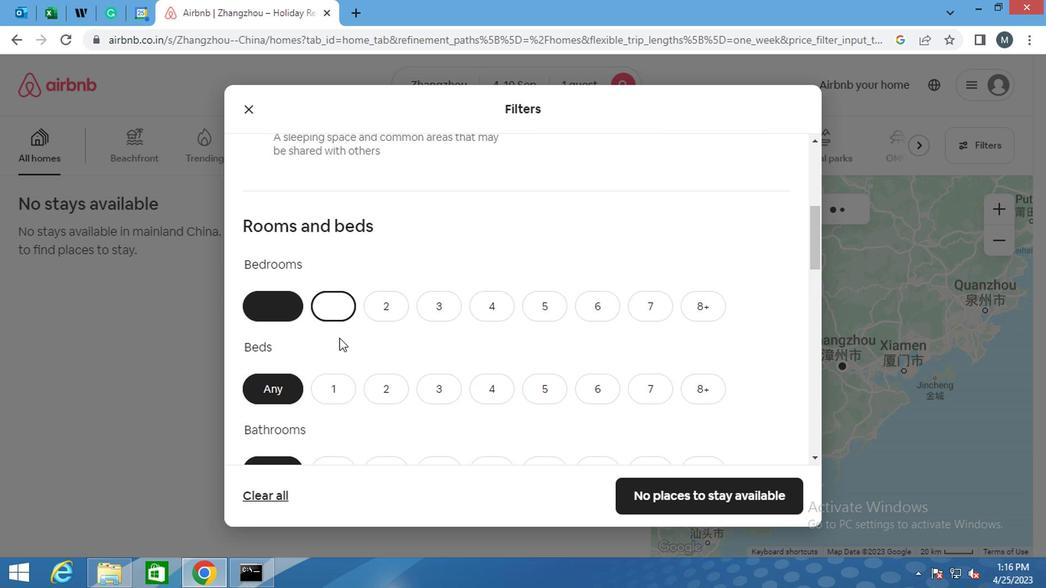 
Action: Mouse pressed left at (332, 379)
Screenshot: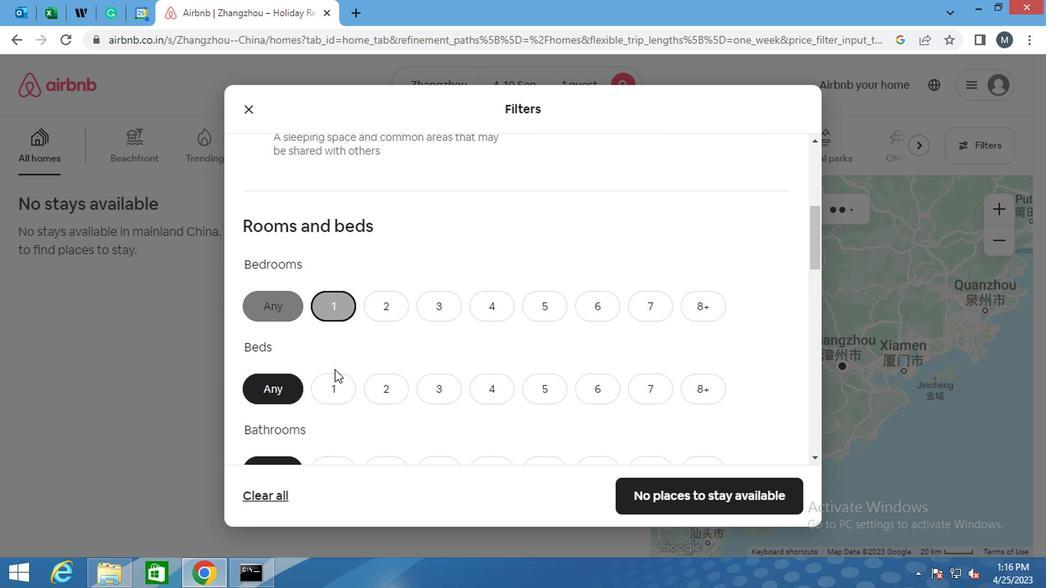 
Action: Mouse moved to (345, 360)
Screenshot: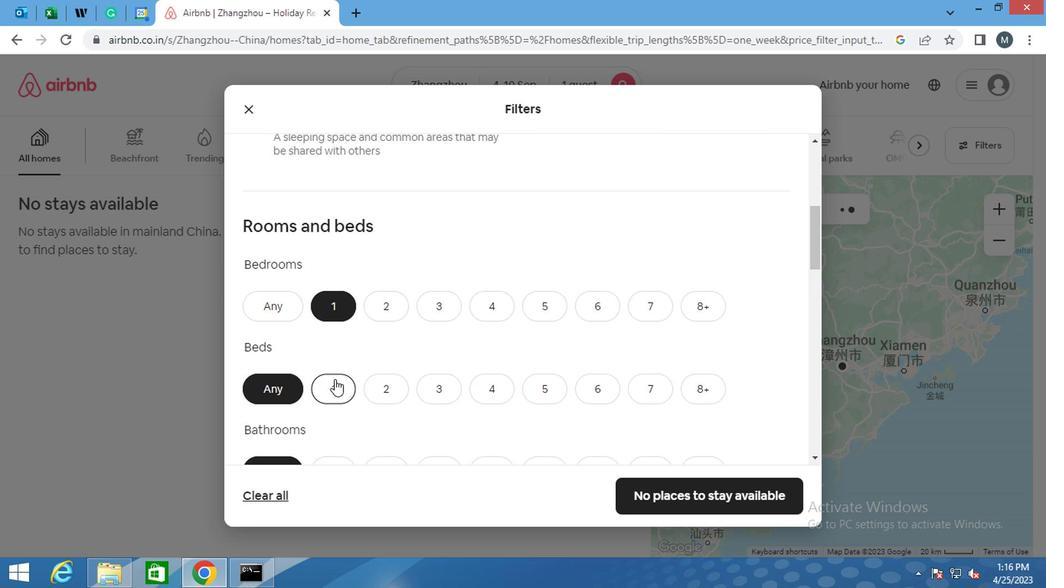 
Action: Mouse scrolled (345, 359) with delta (0, 0)
Screenshot: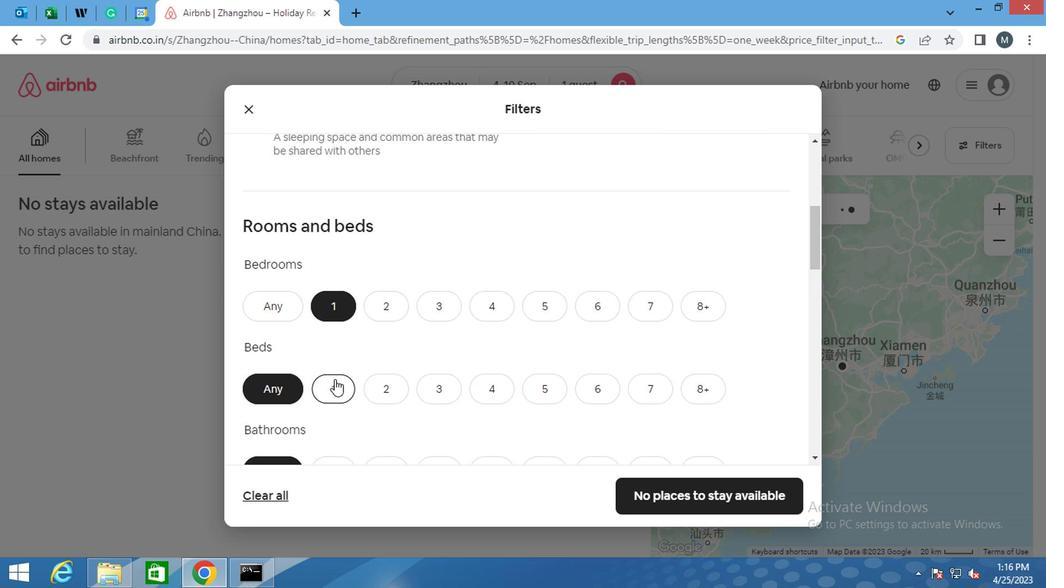 
Action: Mouse scrolled (345, 359) with delta (0, 0)
Screenshot: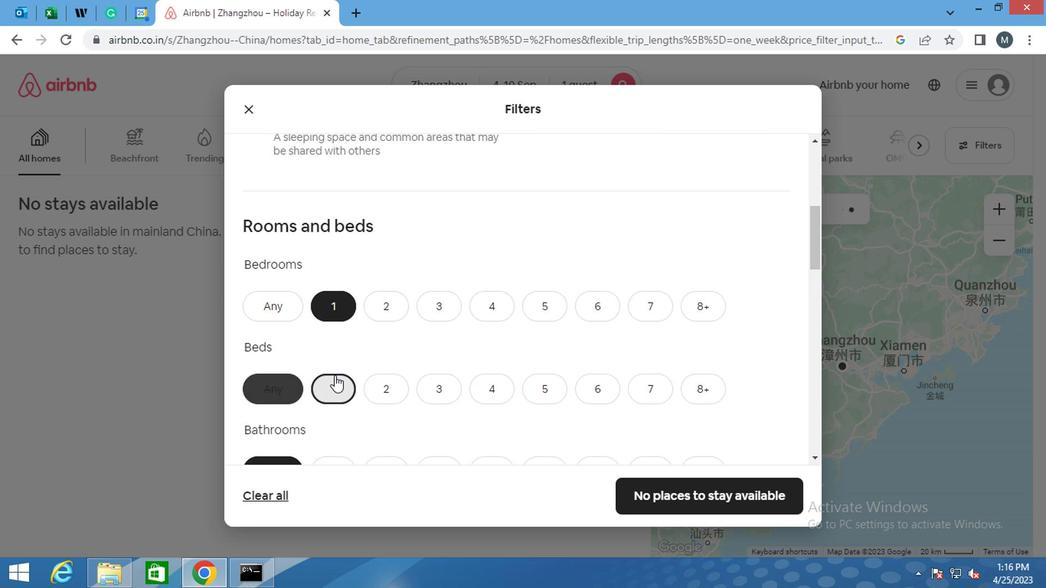 
Action: Mouse moved to (345, 360)
Screenshot: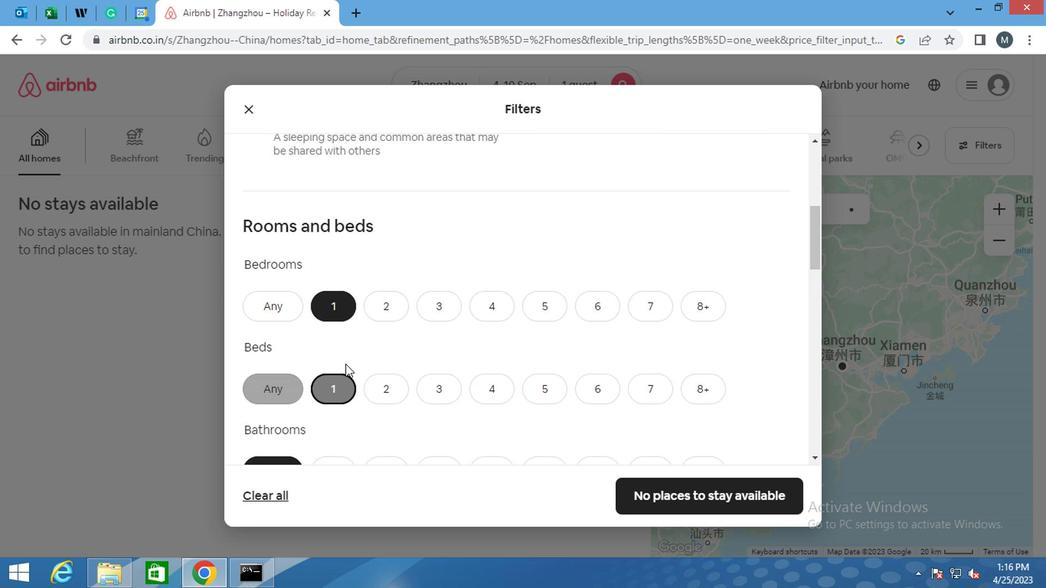 
Action: Mouse scrolled (345, 360) with delta (0, 0)
Screenshot: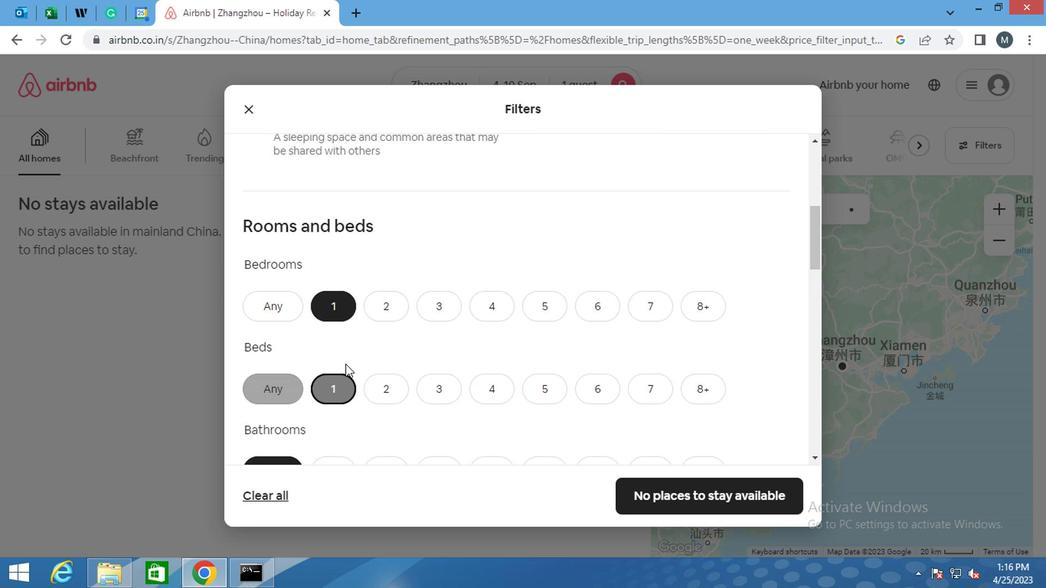 
Action: Mouse moved to (339, 244)
Screenshot: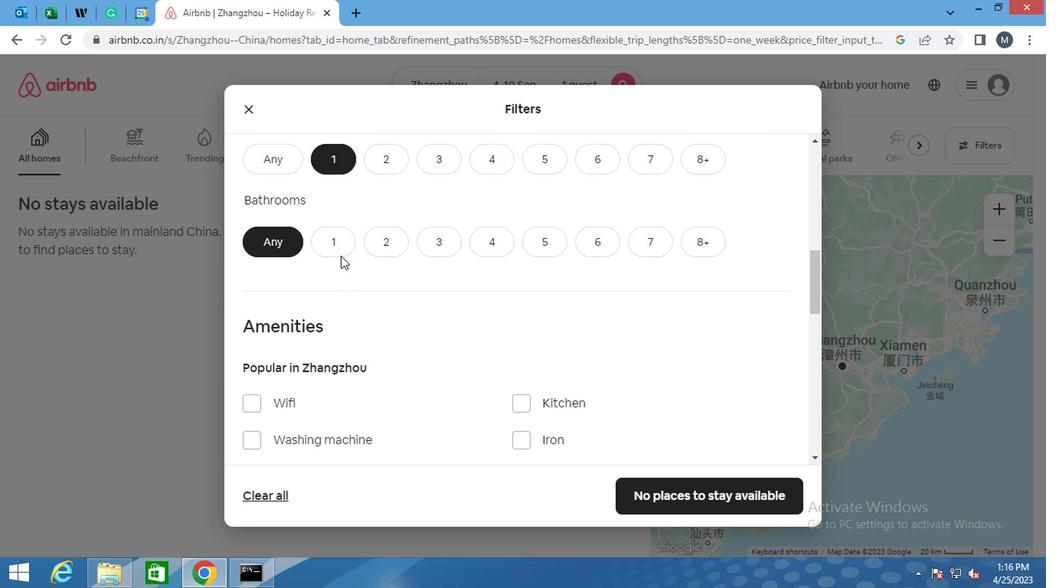 
Action: Mouse pressed left at (339, 244)
Screenshot: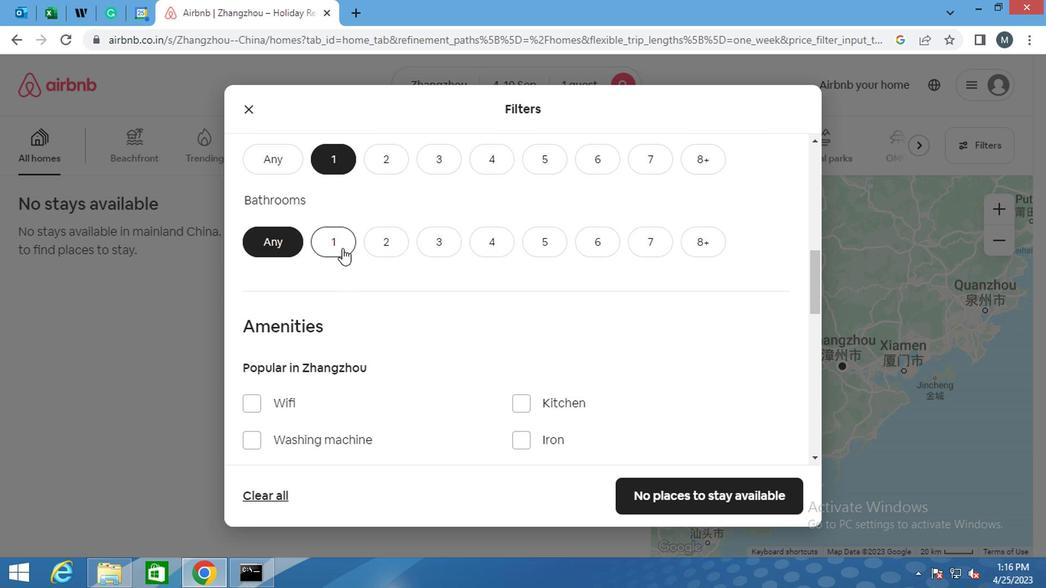 
Action: Mouse moved to (349, 271)
Screenshot: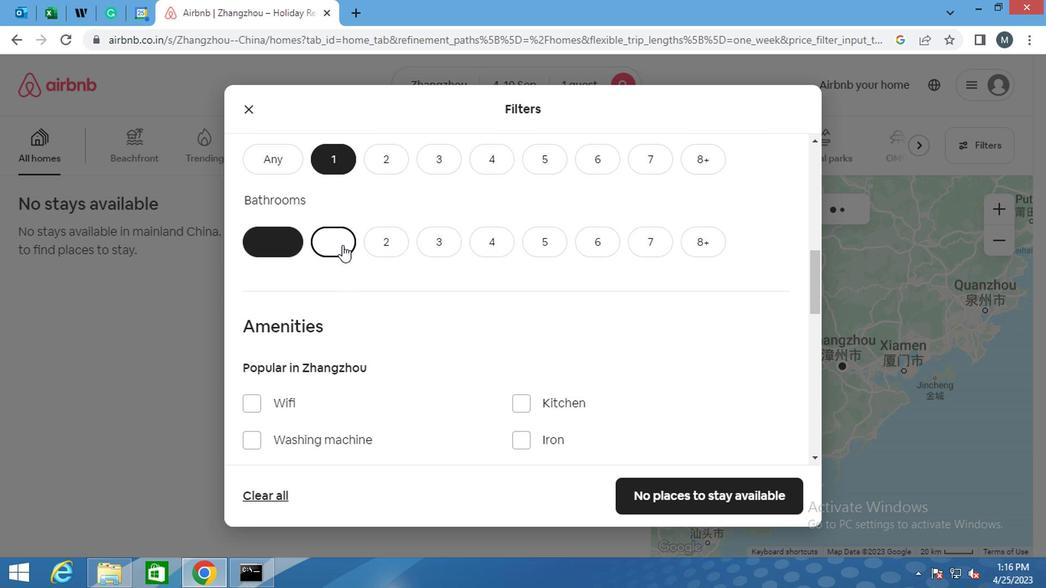 
Action: Mouse scrolled (349, 270) with delta (0, 0)
Screenshot: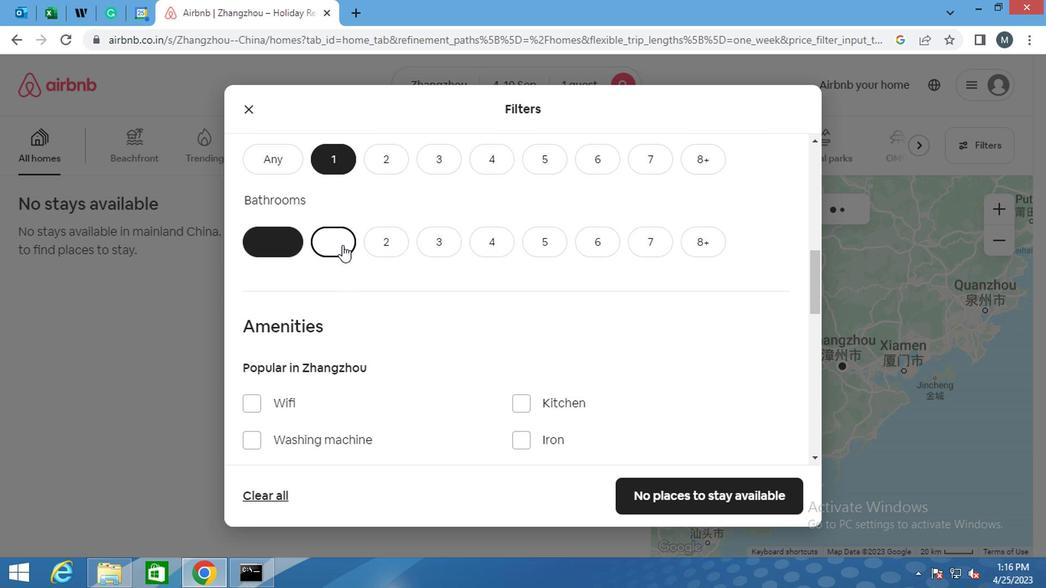 
Action: Mouse moved to (348, 284)
Screenshot: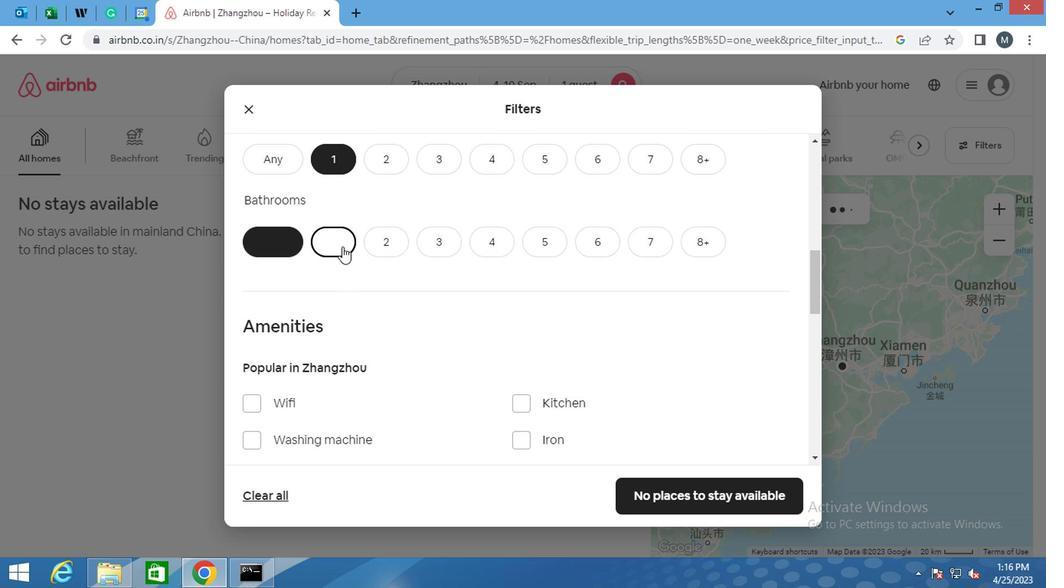 
Action: Mouse scrolled (348, 282) with delta (0, -1)
Screenshot: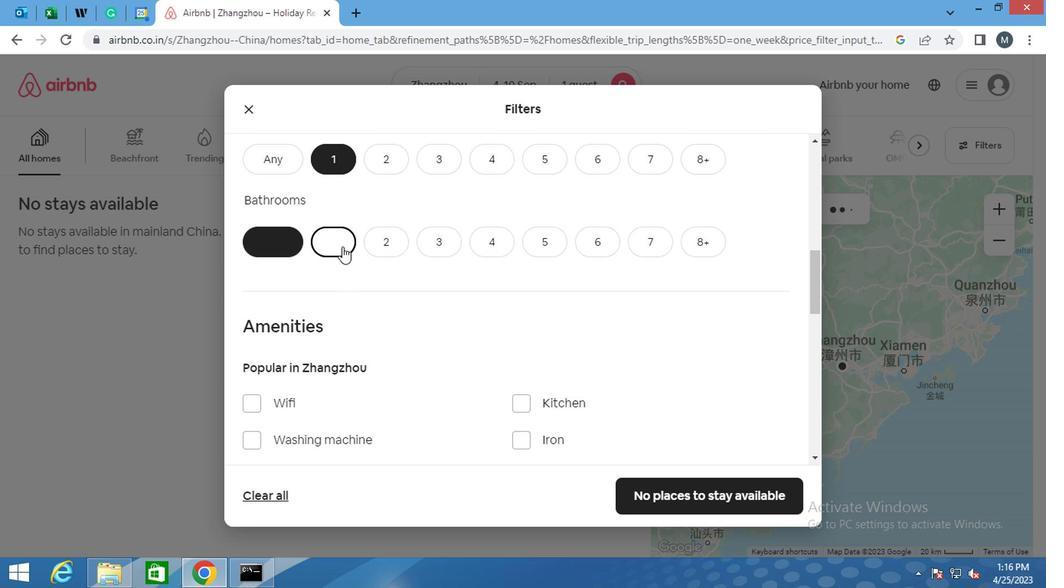 
Action: Mouse moved to (333, 290)
Screenshot: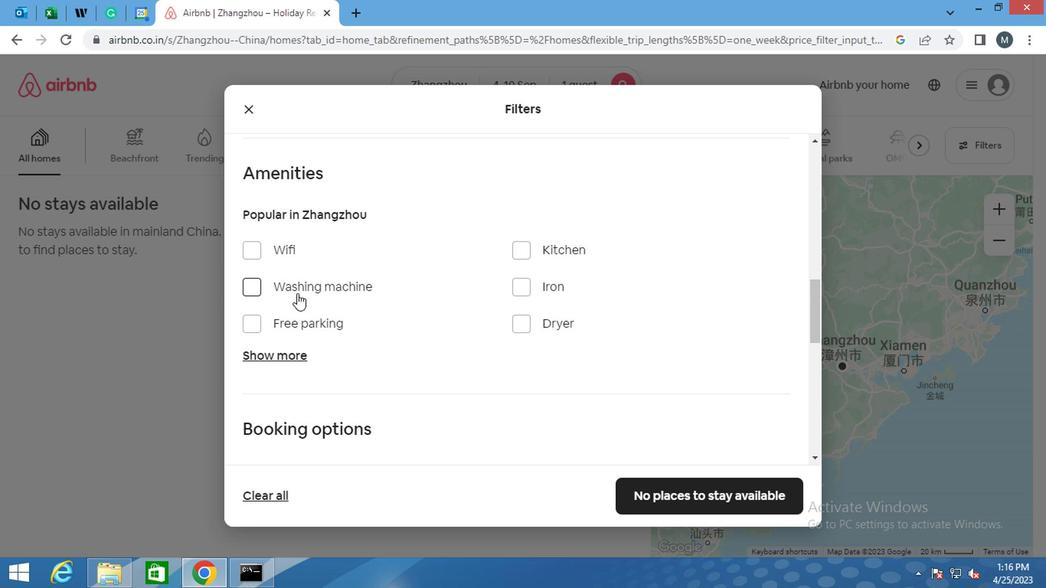 
Action: Mouse scrolled (333, 290) with delta (0, 0)
Screenshot: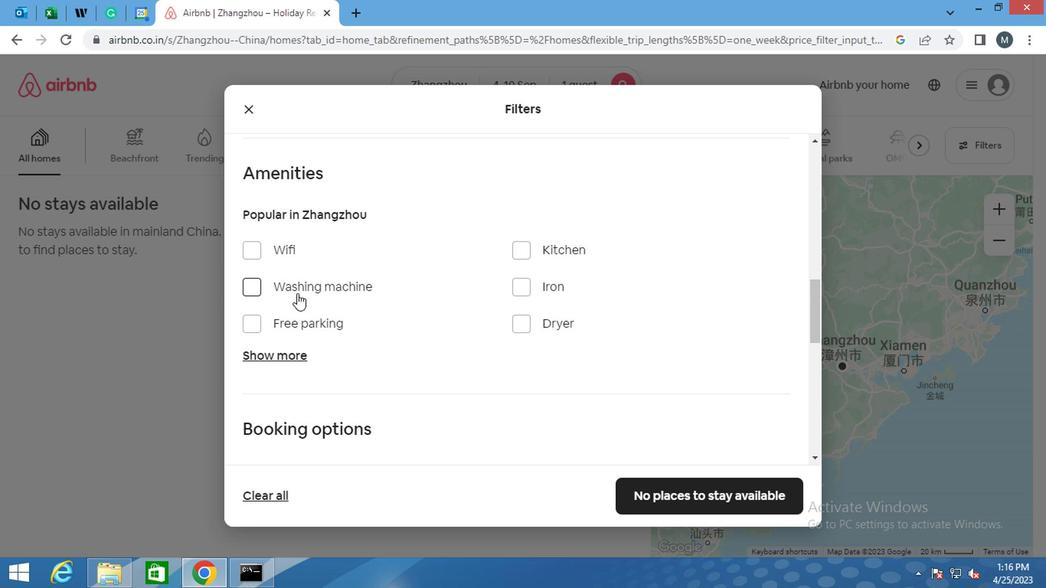 
Action: Mouse moved to (243, 364)
Screenshot: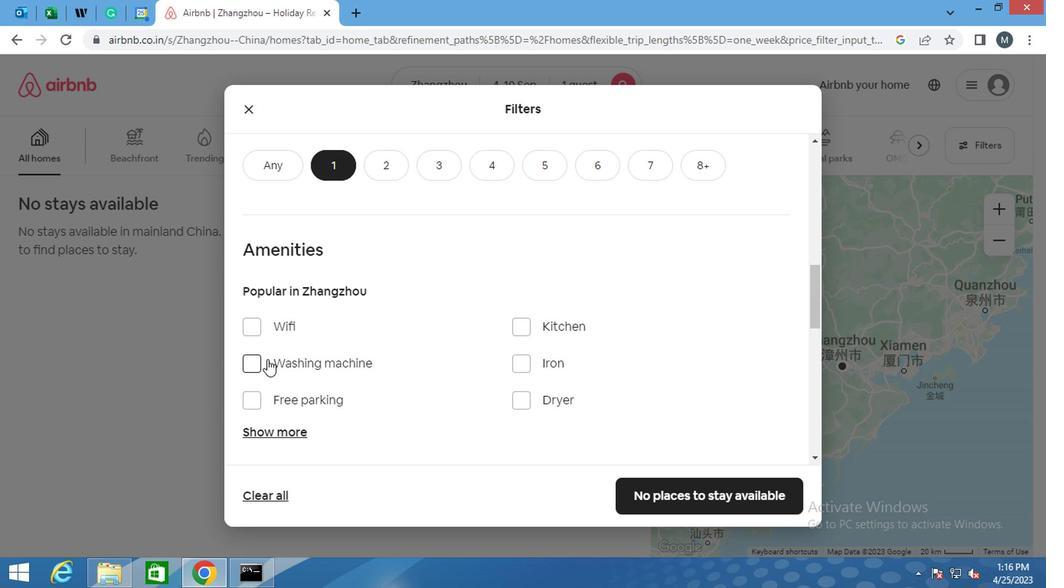 
Action: Mouse pressed left at (243, 364)
Screenshot: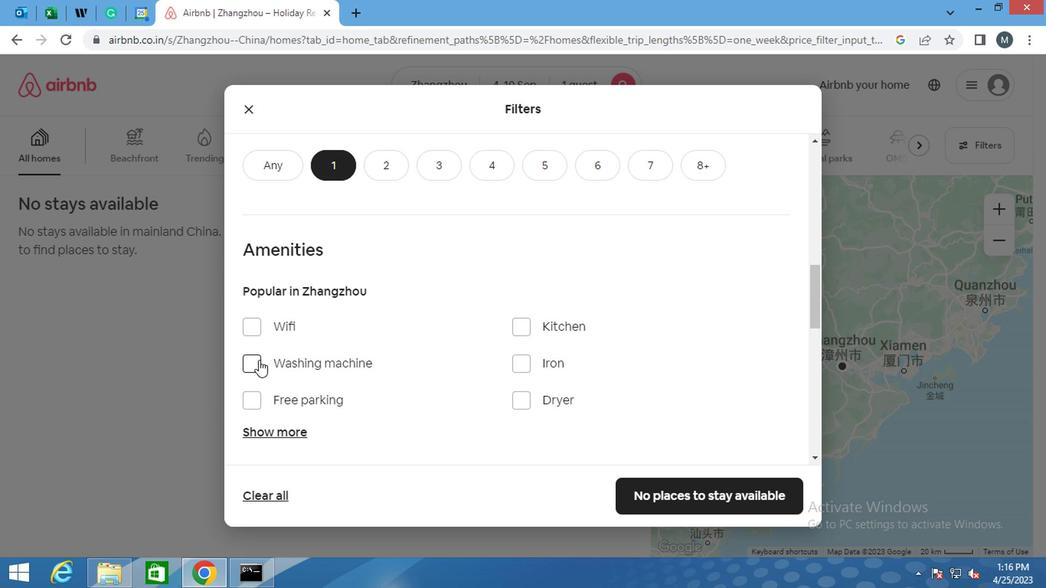 
Action: Mouse moved to (553, 301)
Screenshot: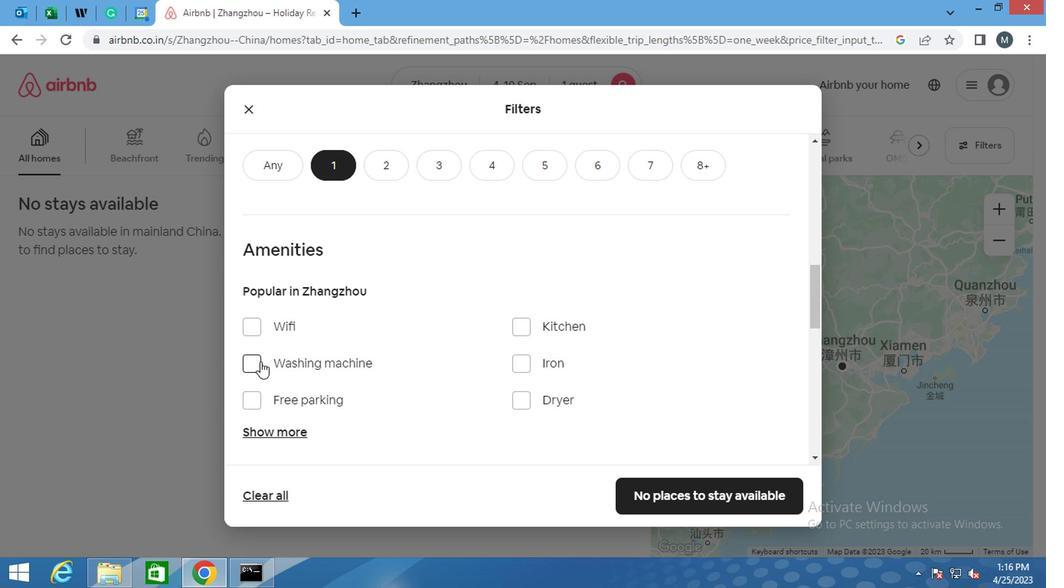 
Action: Mouse scrolled (553, 300) with delta (0, 0)
Screenshot: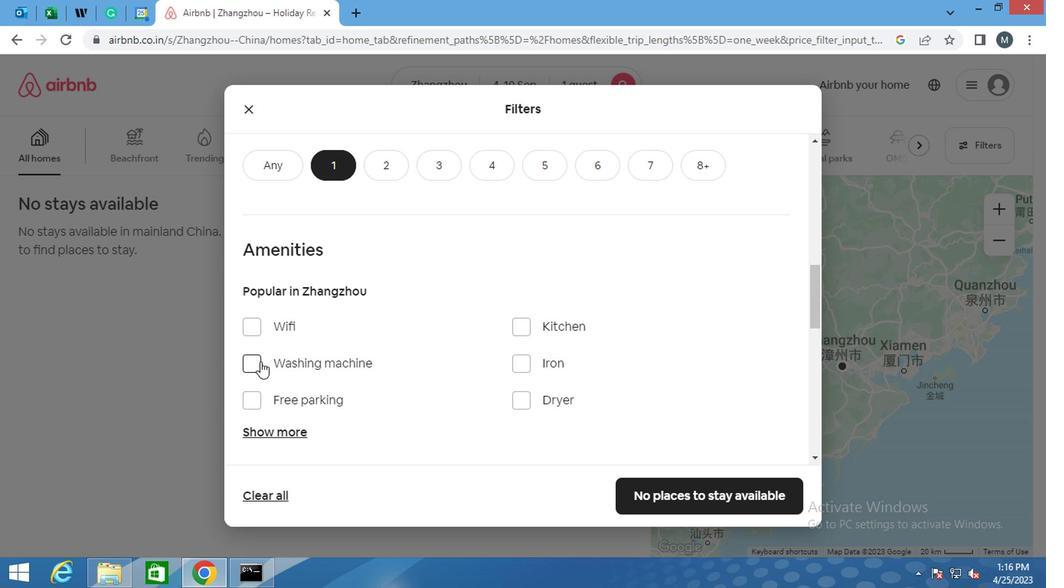 
Action: Mouse moved to (546, 306)
Screenshot: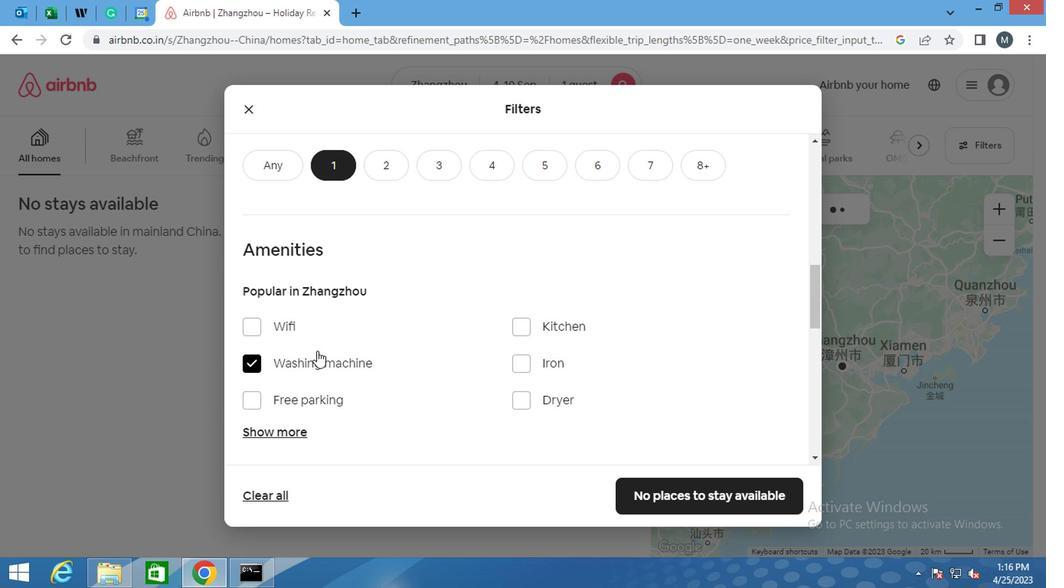 
Action: Mouse scrolled (546, 305) with delta (0, -1)
Screenshot: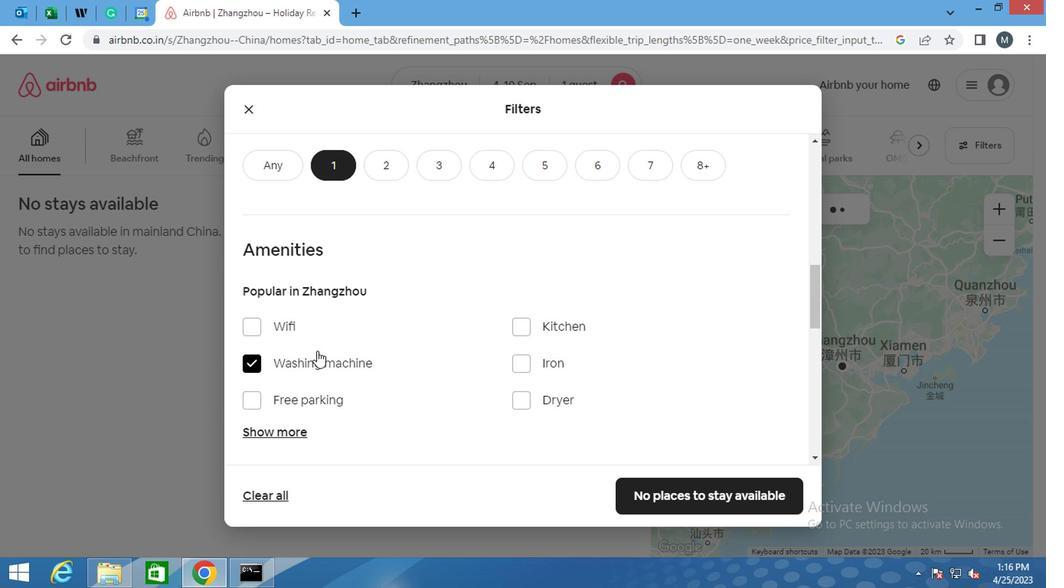 
Action: Mouse moved to (523, 314)
Screenshot: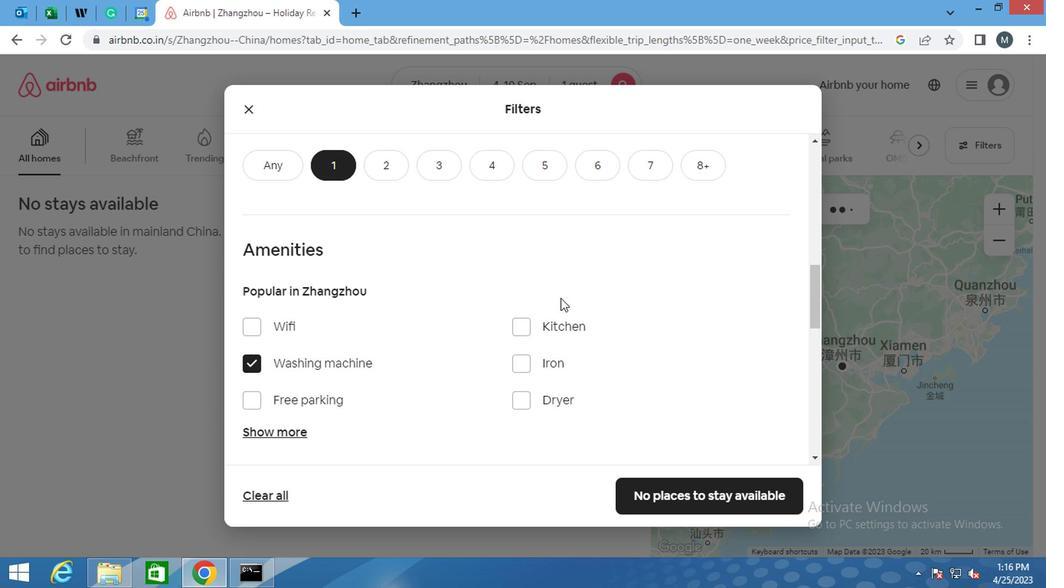 
Action: Mouse scrolled (523, 313) with delta (0, -1)
Screenshot: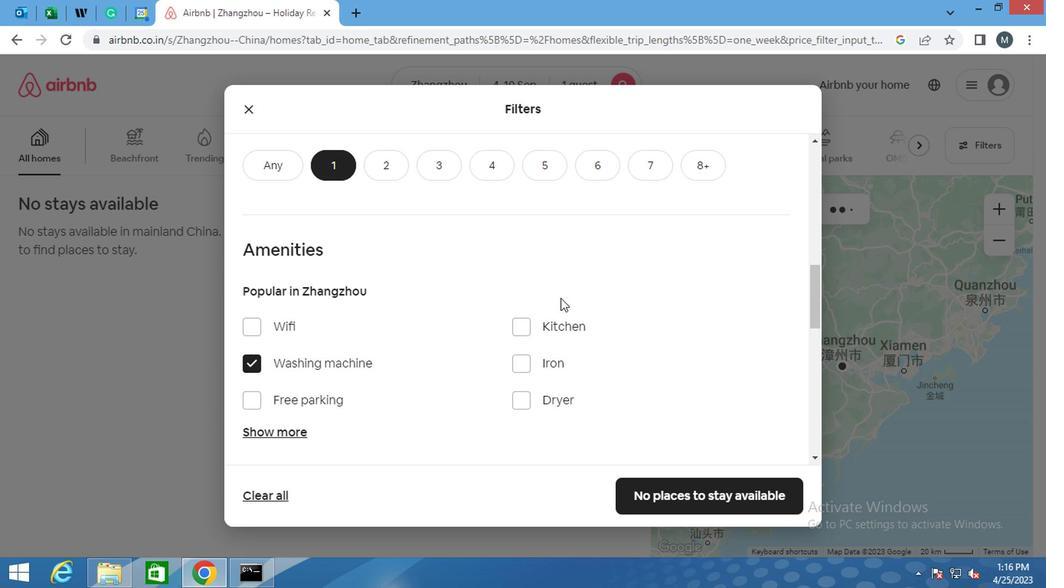 
Action: Mouse moved to (489, 322)
Screenshot: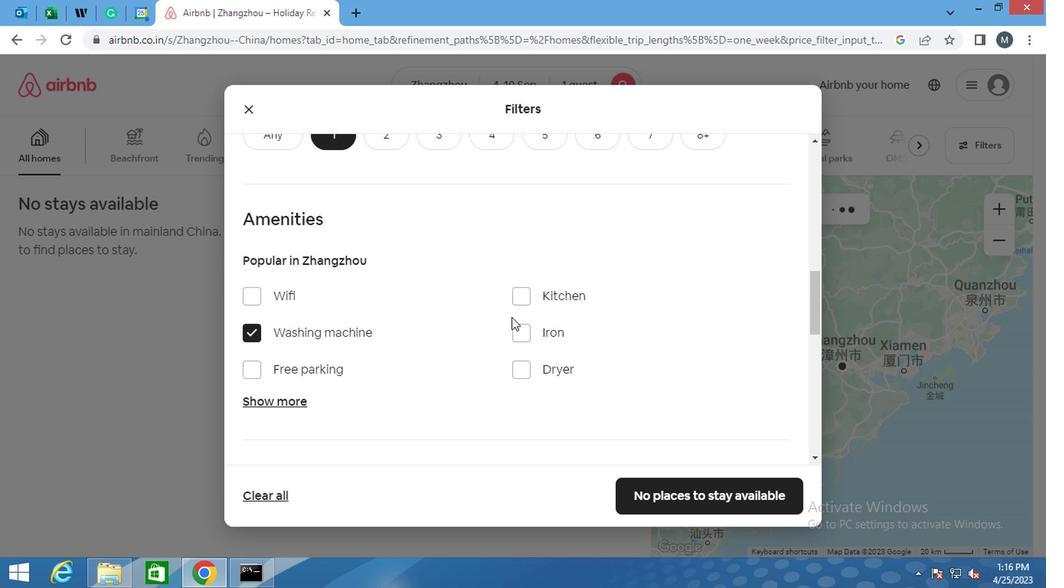 
Action: Mouse scrolled (489, 321) with delta (0, -1)
Screenshot: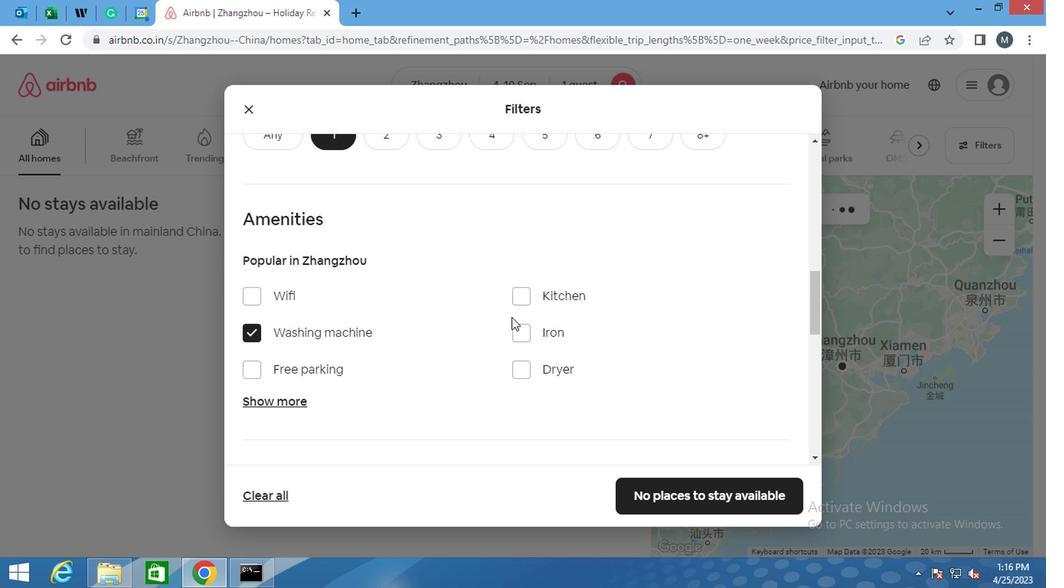 
Action: Mouse moved to (755, 300)
Screenshot: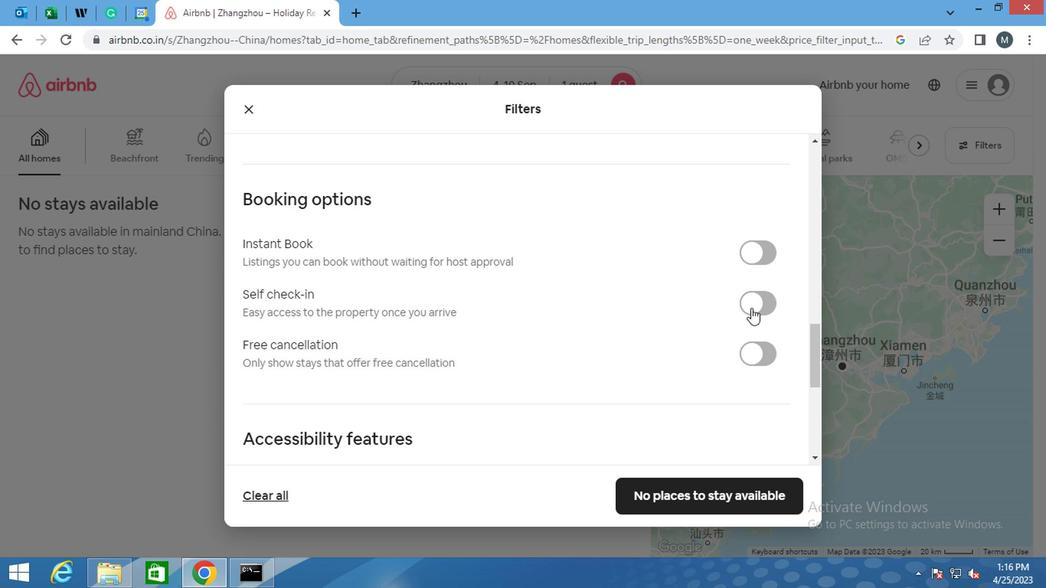 
Action: Mouse pressed left at (755, 300)
Screenshot: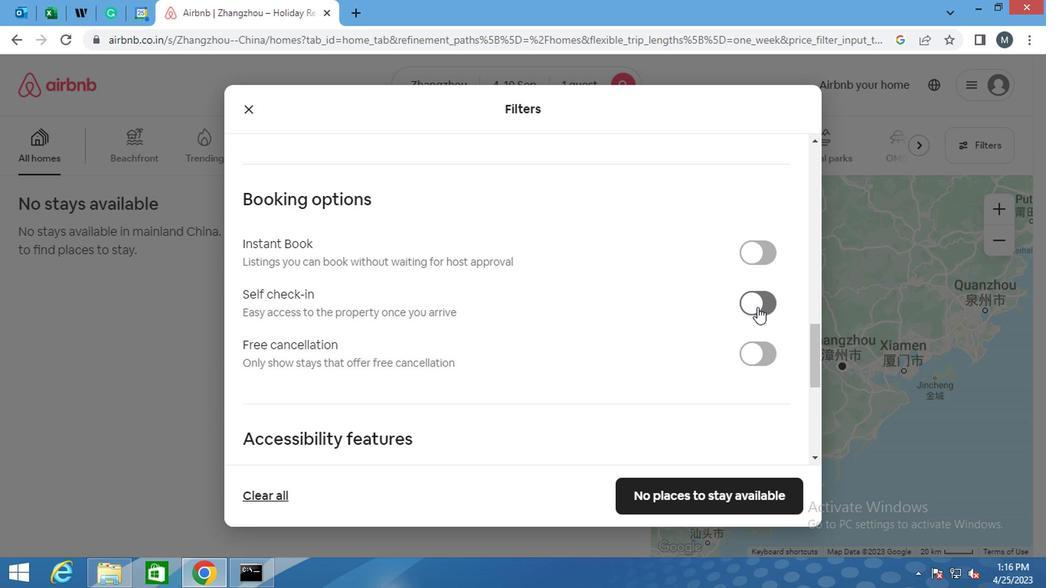 
Action: Mouse moved to (595, 299)
Screenshot: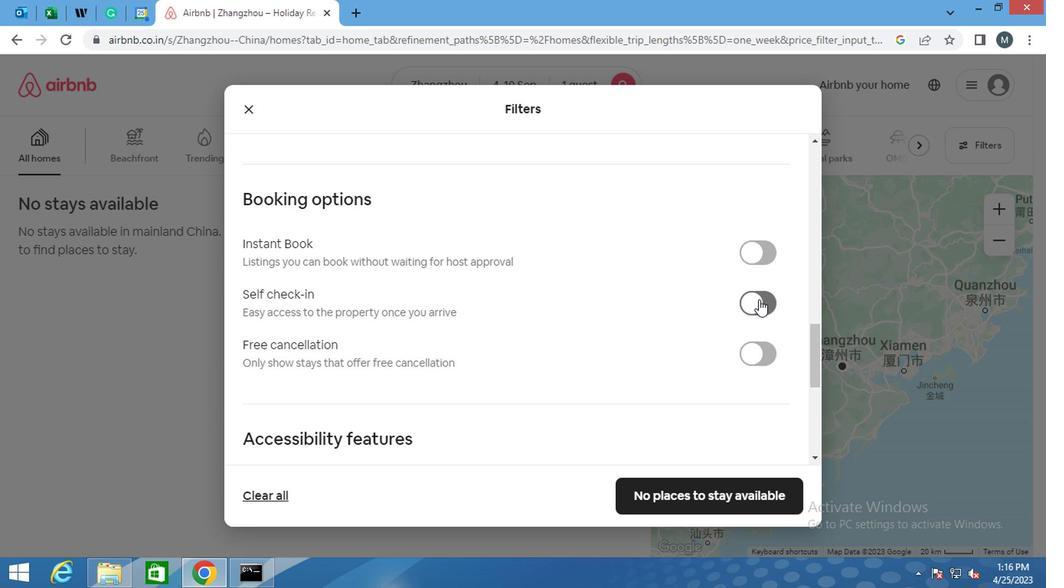 
Action: Mouse scrolled (595, 299) with delta (0, 0)
Screenshot: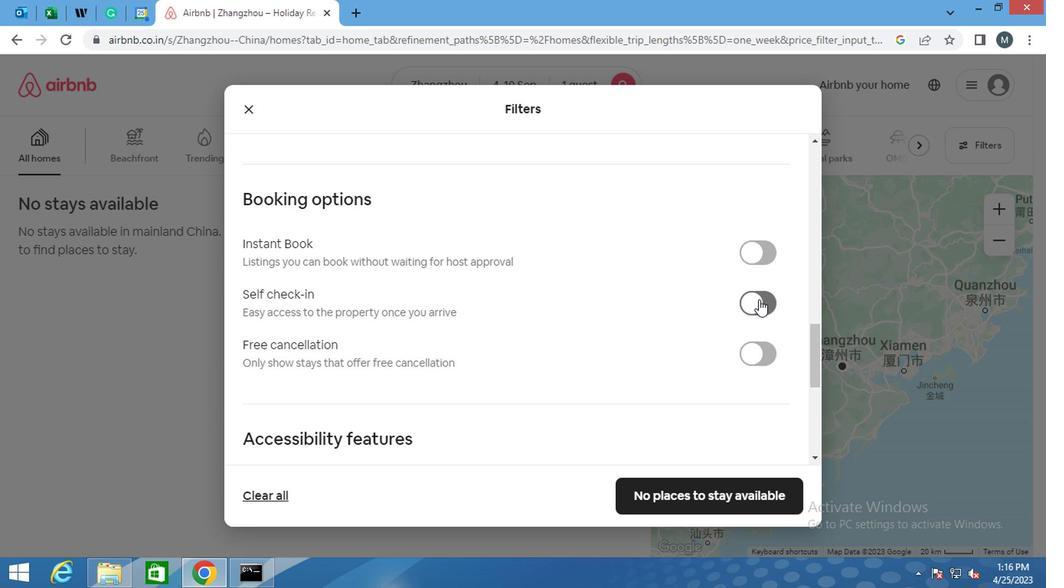 
Action: Mouse moved to (595, 300)
Screenshot: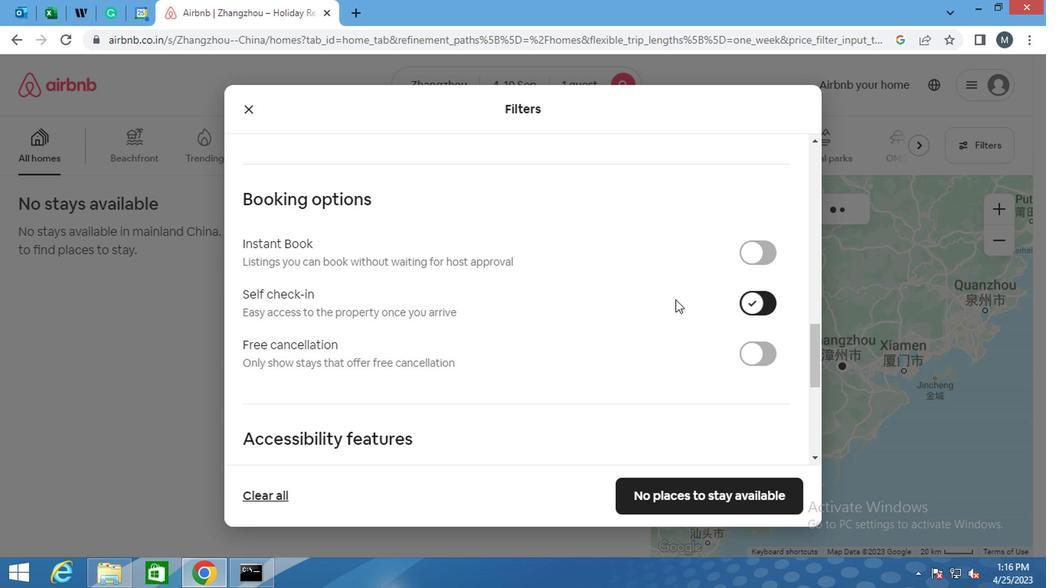 
Action: Mouse scrolled (595, 299) with delta (0, -1)
Screenshot: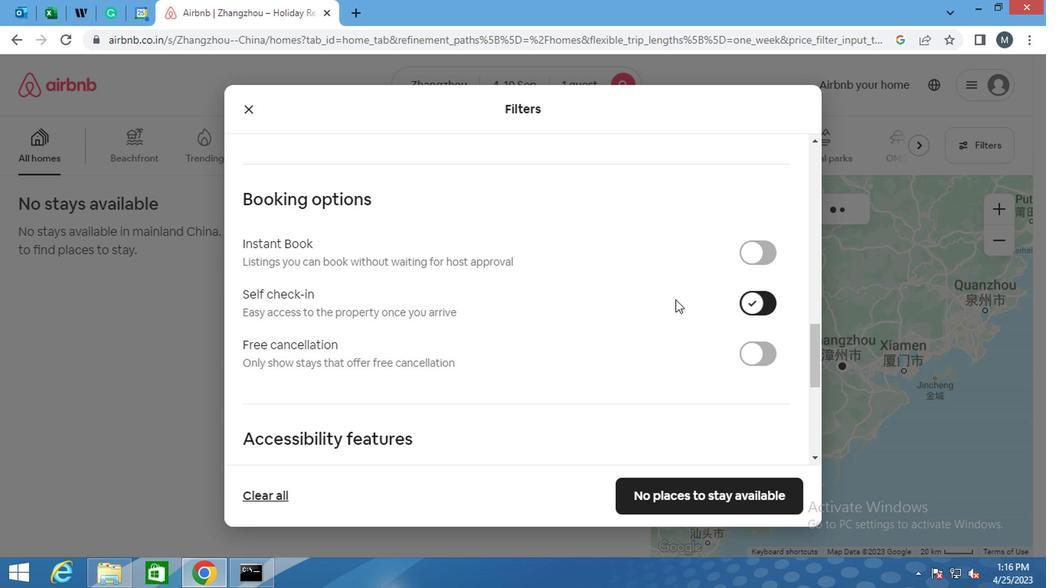 
Action: Mouse moved to (594, 303)
Screenshot: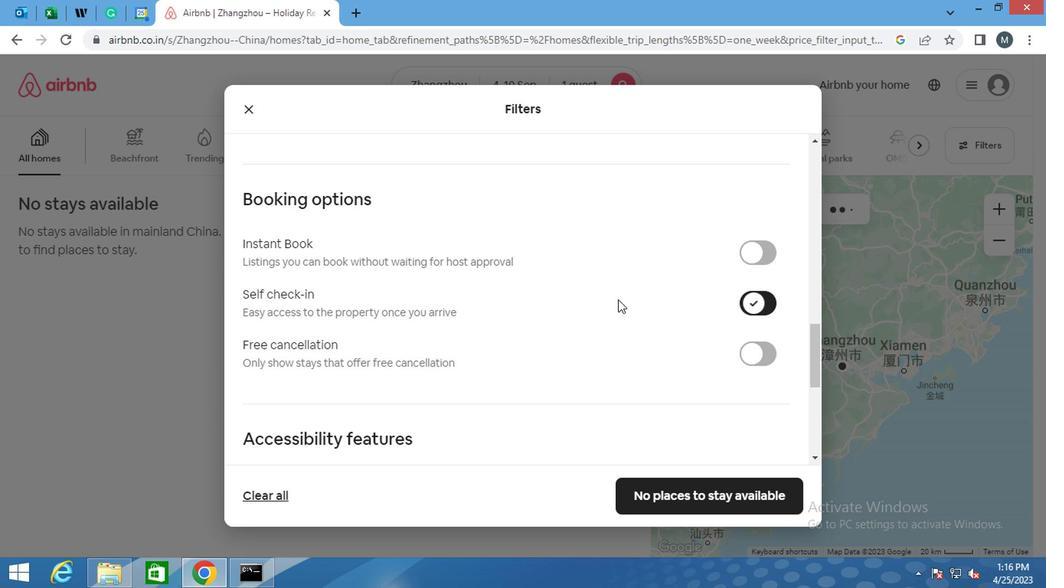 
Action: Mouse scrolled (594, 303) with delta (0, 0)
Screenshot: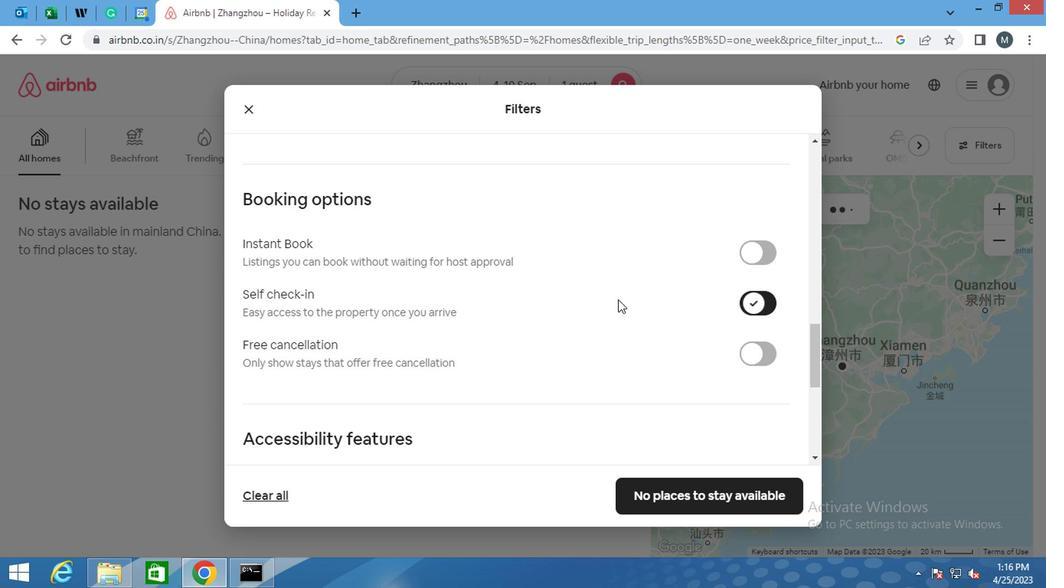 
Action: Mouse moved to (563, 317)
Screenshot: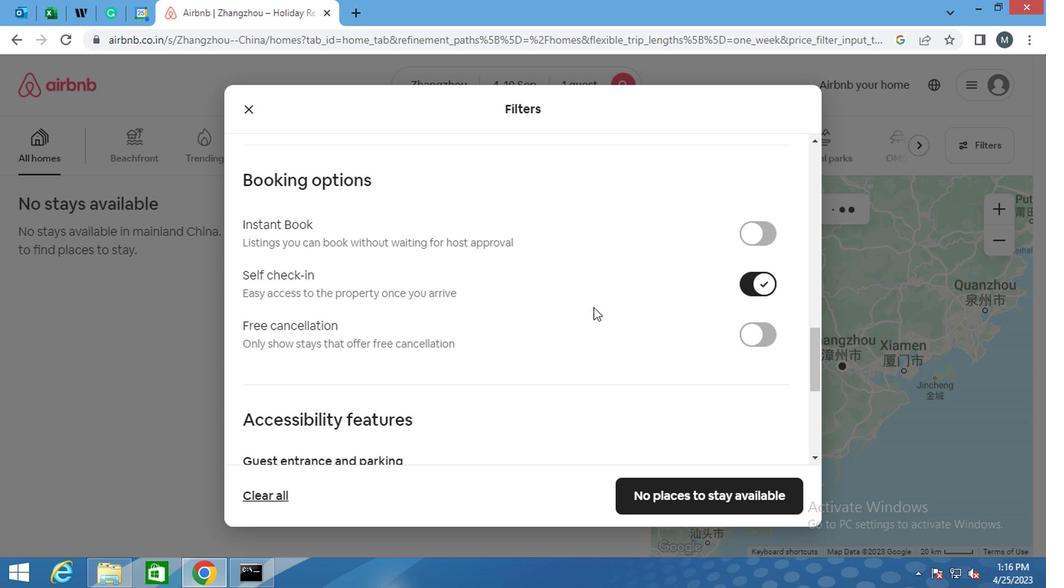 
Action: Mouse scrolled (563, 316) with delta (0, 0)
Screenshot: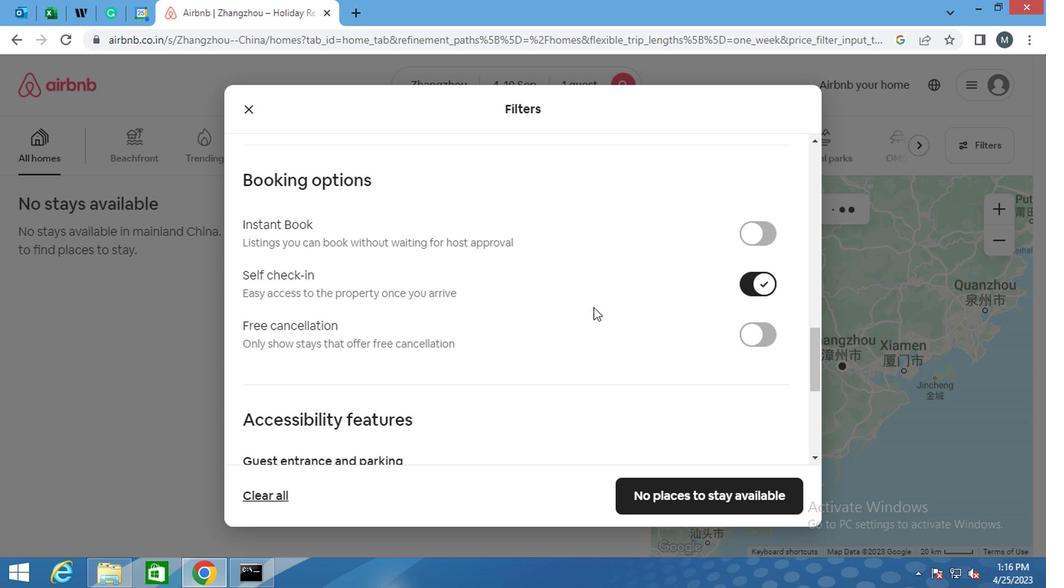 
Action: Mouse scrolled (563, 316) with delta (0, 0)
Screenshot: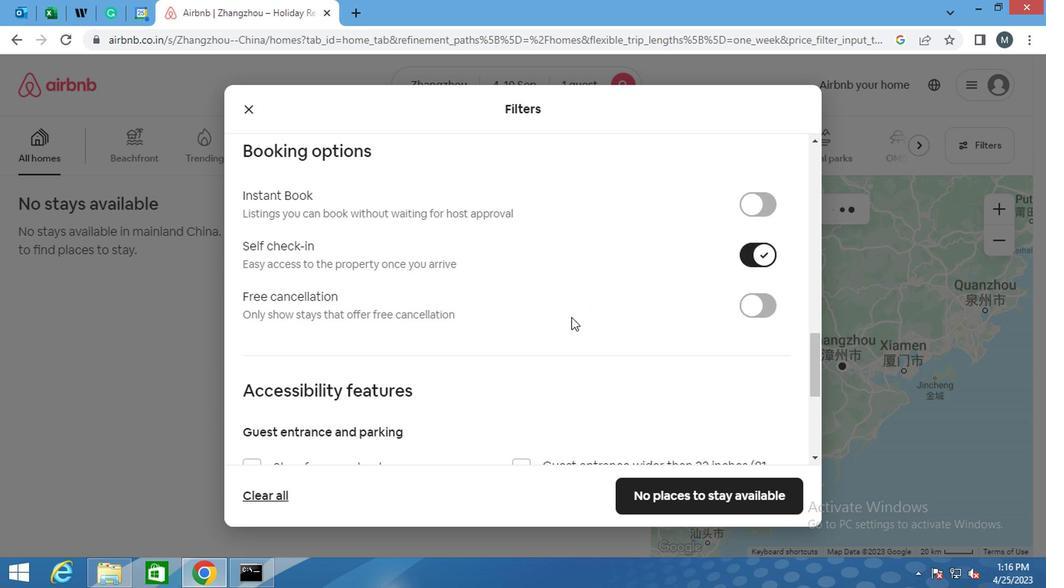 
Action: Mouse moved to (561, 316)
Screenshot: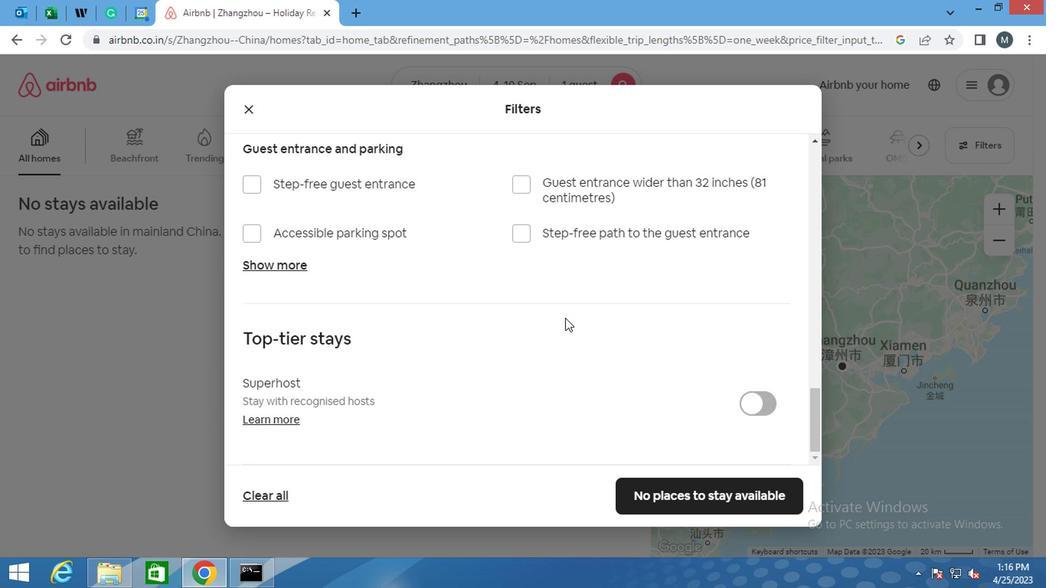 
Action: Mouse scrolled (561, 316) with delta (0, 0)
Screenshot: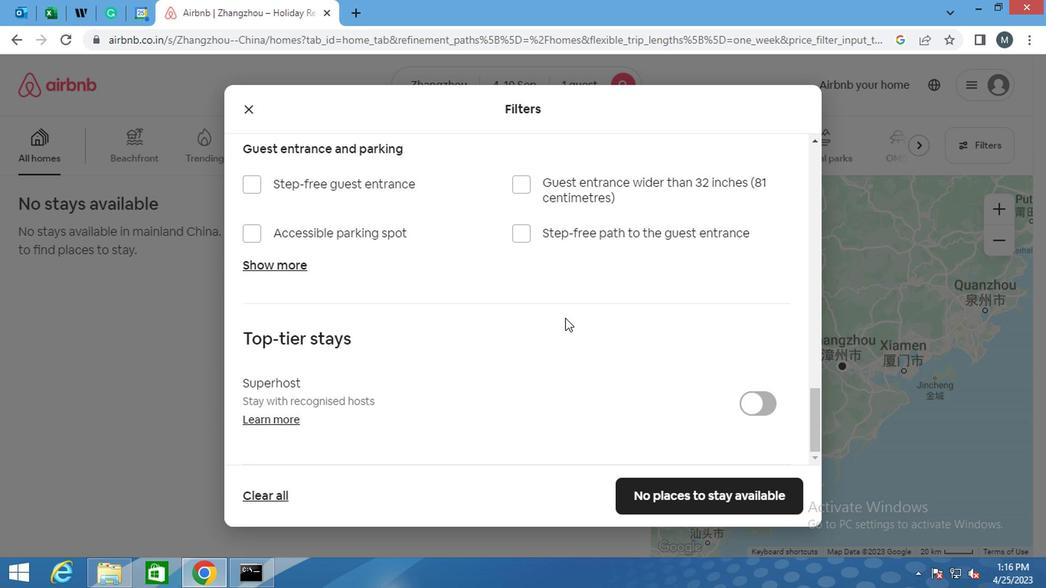 
Action: Mouse moved to (561, 316)
Screenshot: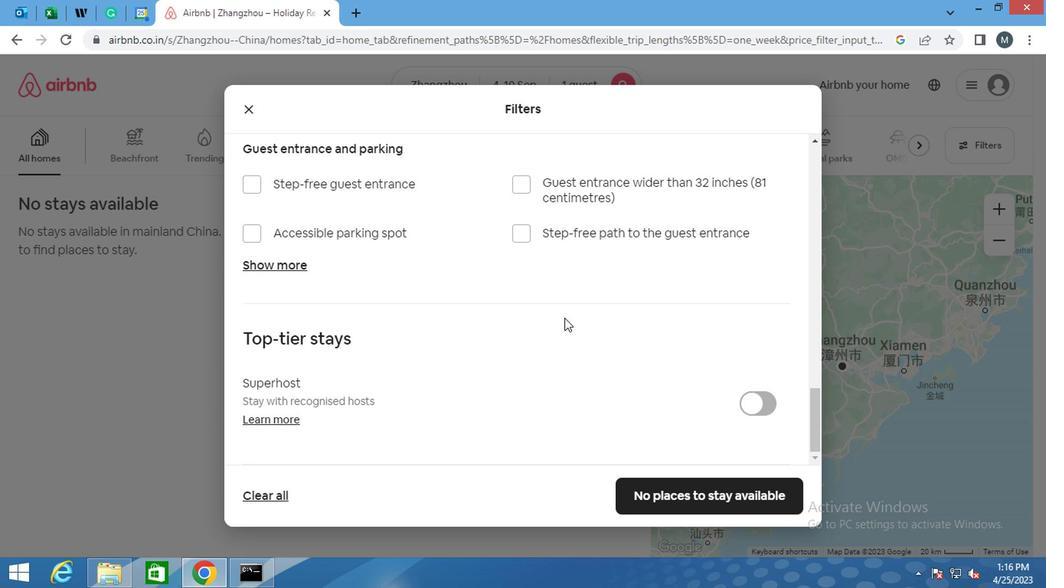 
Action: Mouse scrolled (561, 316) with delta (0, 0)
Screenshot: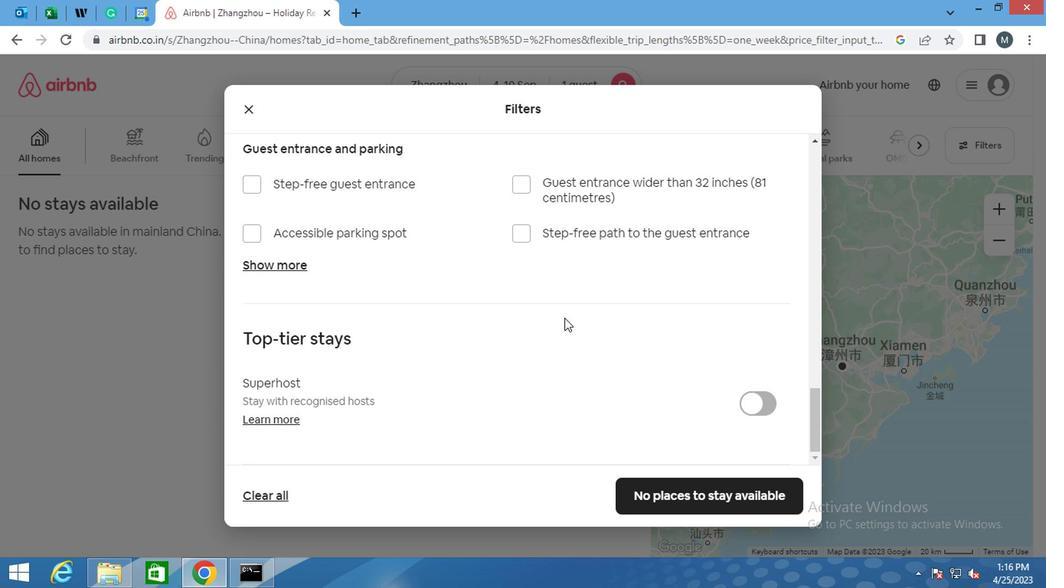 
Action: Mouse moved to (558, 324)
Screenshot: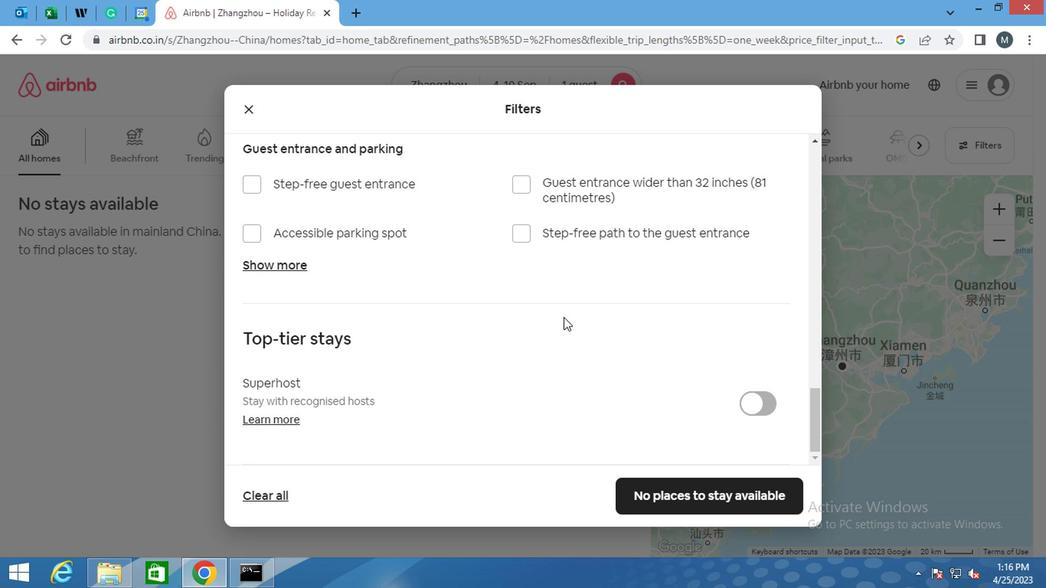 
Action: Mouse scrolled (558, 324) with delta (0, 0)
Screenshot: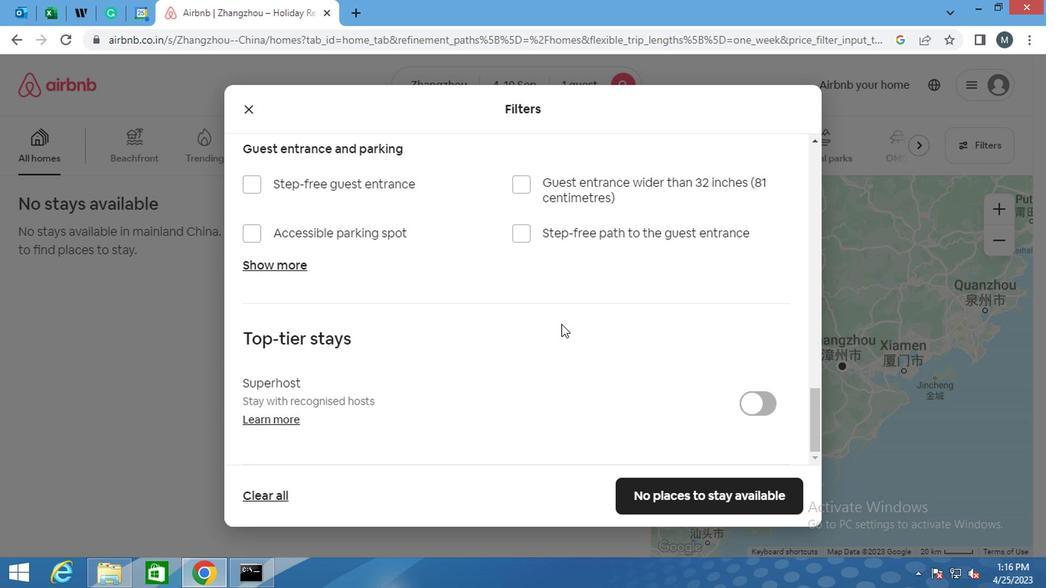 
Action: Mouse moved to (681, 497)
Screenshot: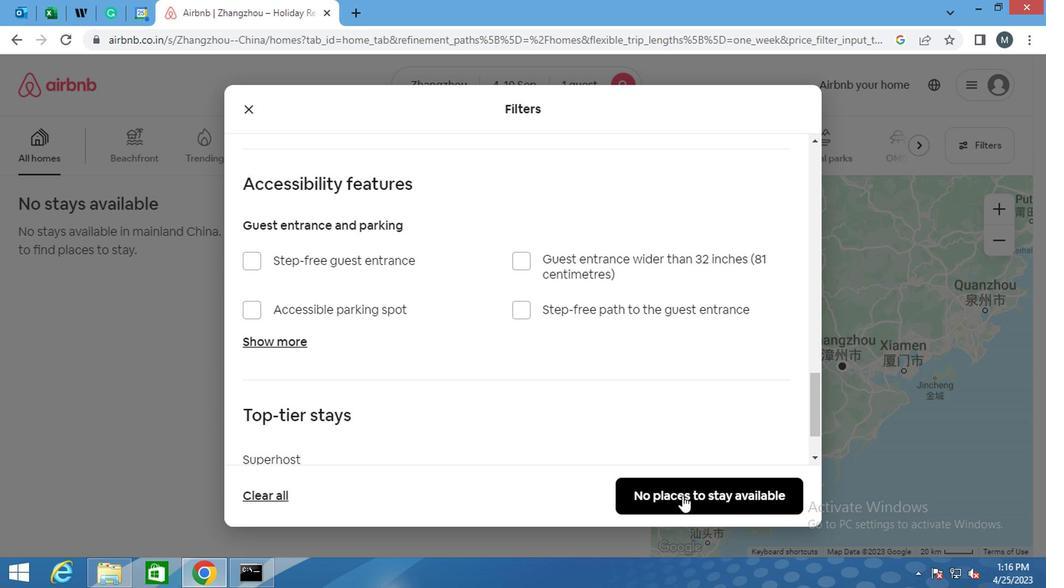 
Action: Mouse pressed left at (681, 497)
Screenshot: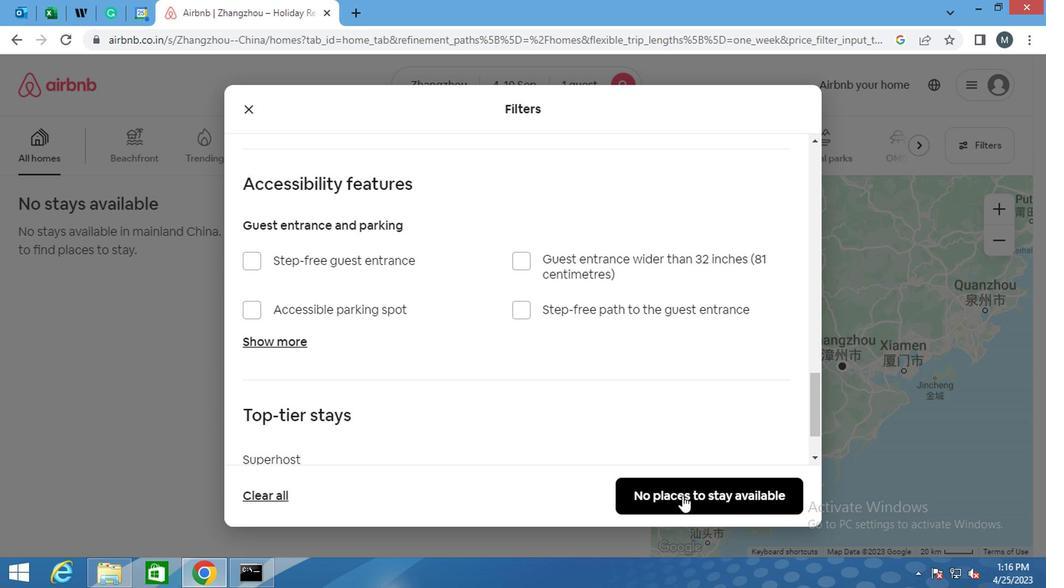 
Action: Mouse moved to (681, 493)
Screenshot: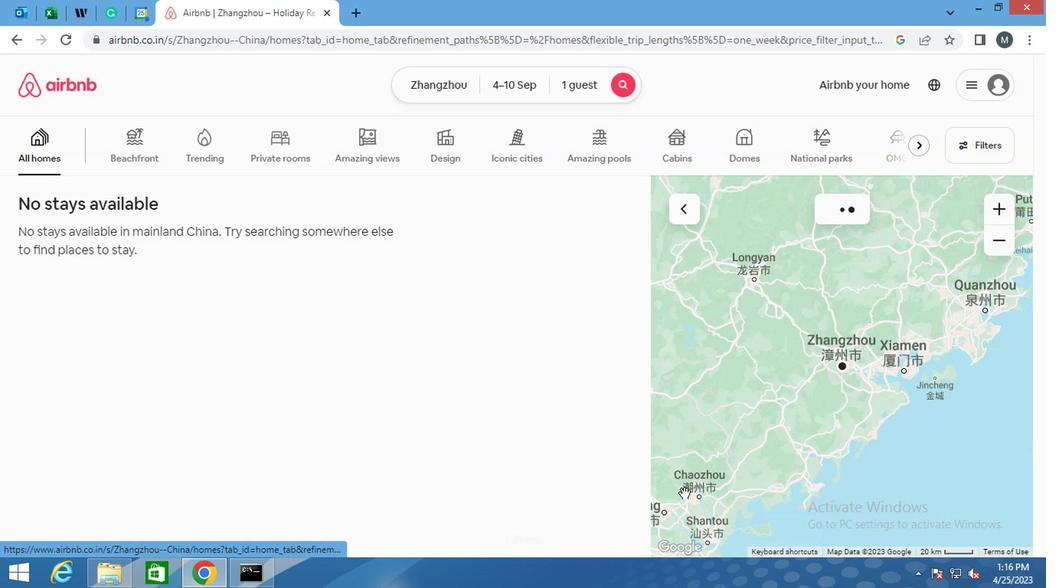 
